 Task: Look for space in Kasugai, Japan from 6th September, 2023 to 10th September, 2023 for 1 adult in price range Rs.9000 to Rs.17000. Place can be private room with 1  bedroom having 1 bed and 1 bathroom. Property type can be house, flat, guest house, hotel. Booking option can be shelf check-in. Required host language is English.
Action: Mouse moved to (489, 130)
Screenshot: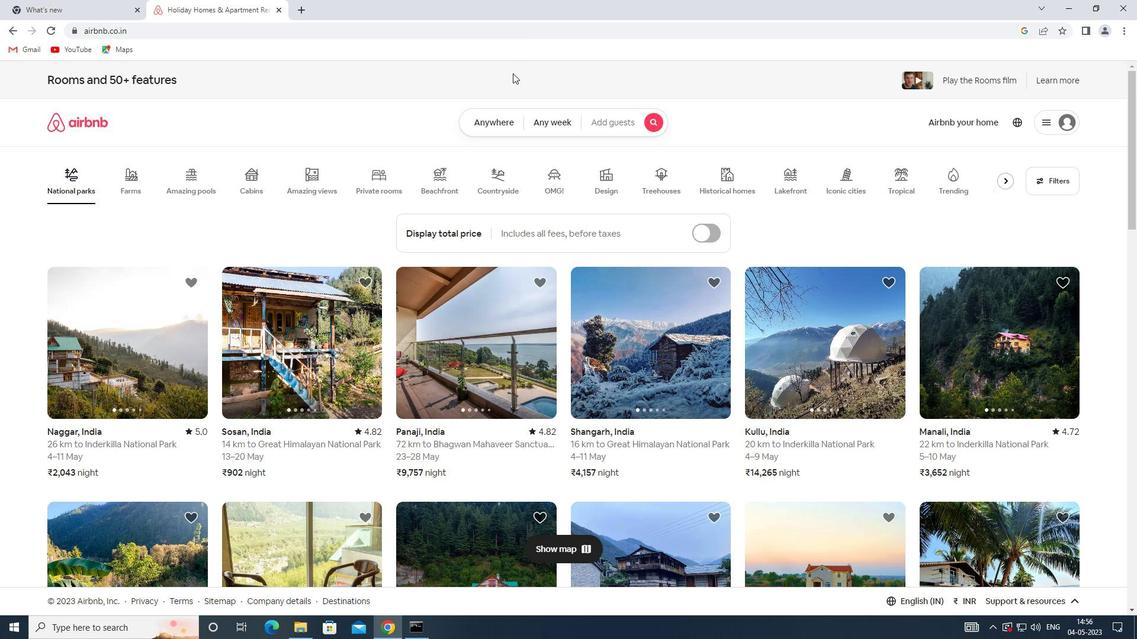 
Action: Mouse pressed left at (489, 130)
Screenshot: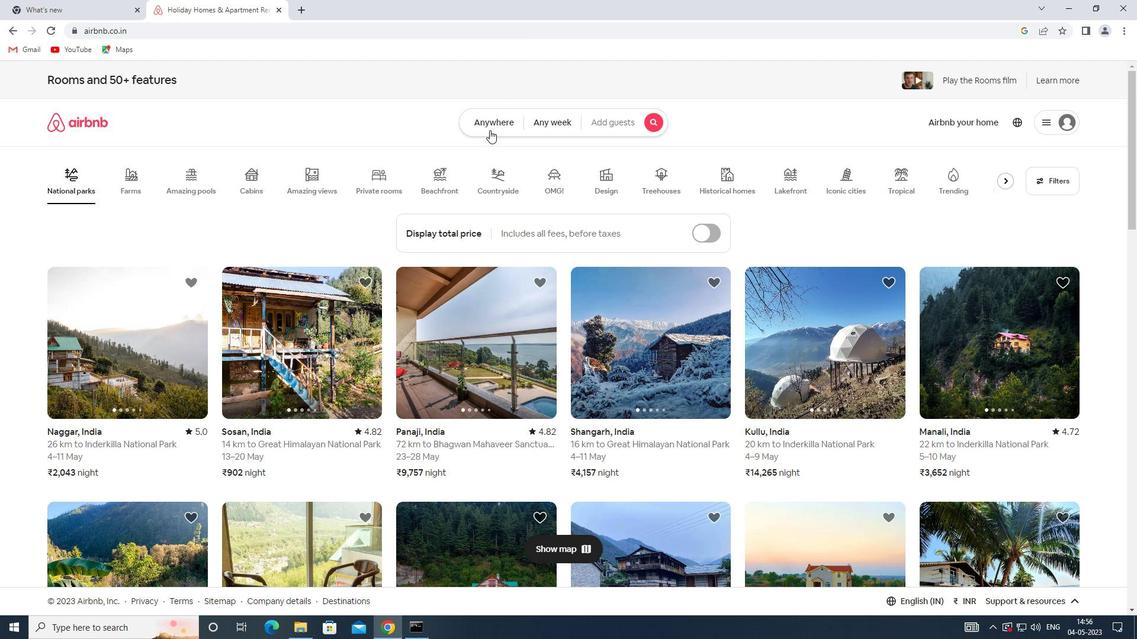 
Action: Mouse moved to (396, 155)
Screenshot: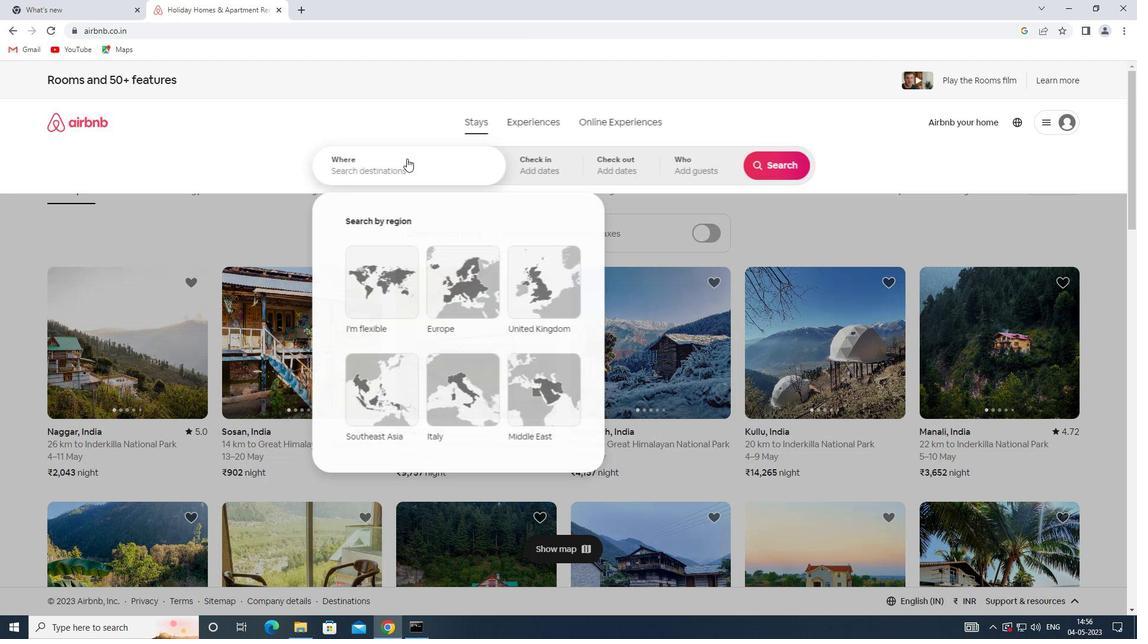 
Action: Mouse pressed left at (396, 155)
Screenshot: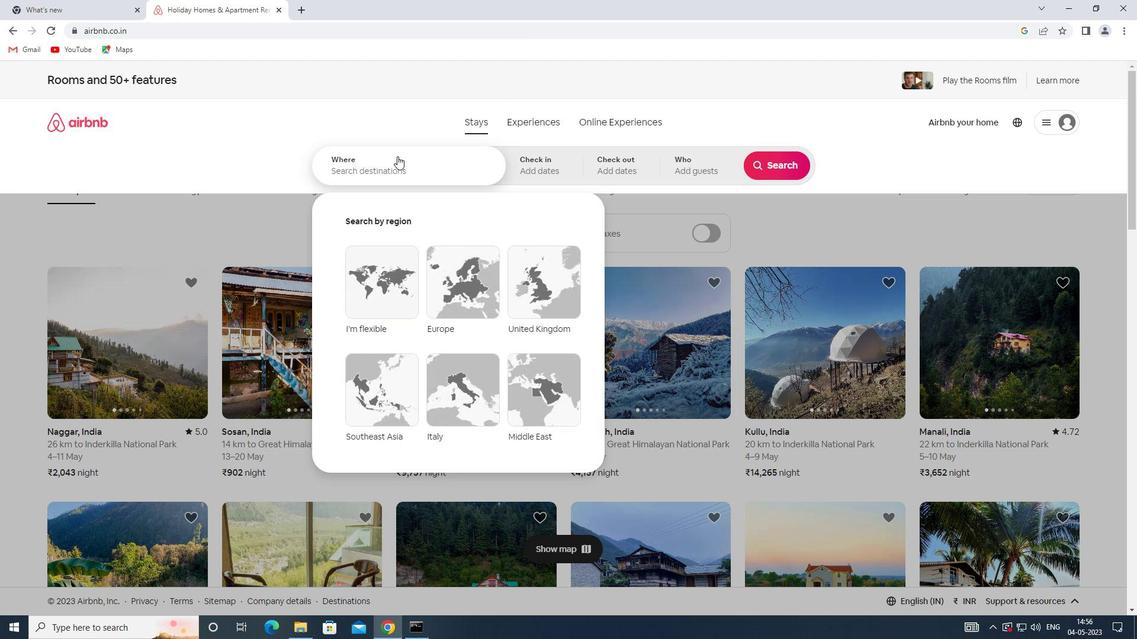 
Action: Key pressed <Key.shift>KASUGAI,<Key.shift>JAPAN
Screenshot: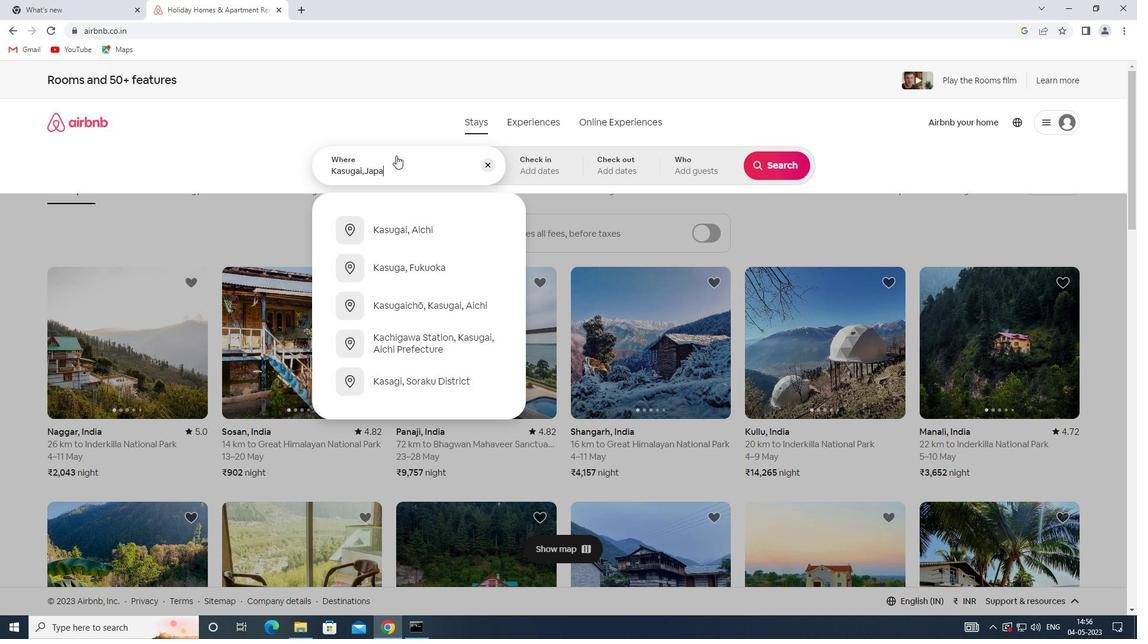 
Action: Mouse moved to (536, 164)
Screenshot: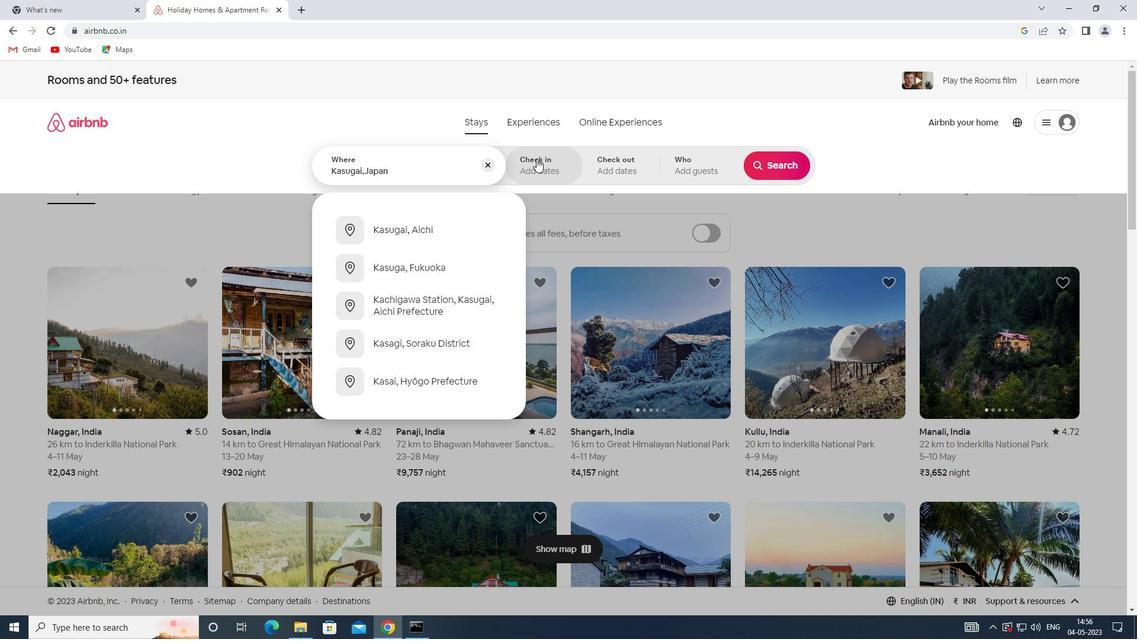 
Action: Mouse pressed left at (536, 164)
Screenshot: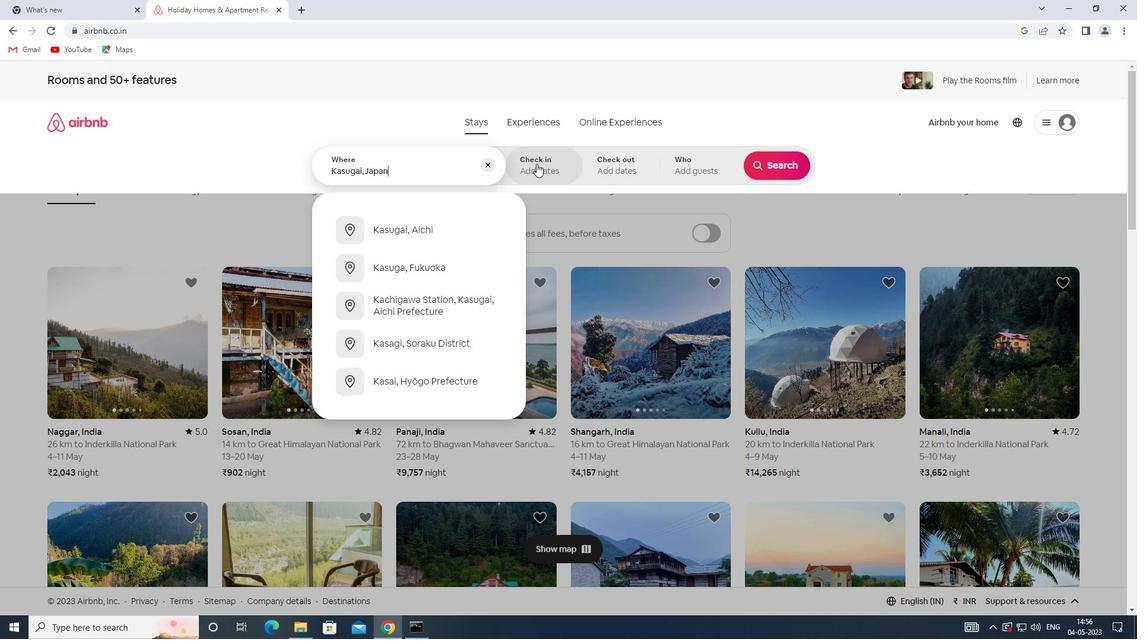 
Action: Mouse moved to (776, 255)
Screenshot: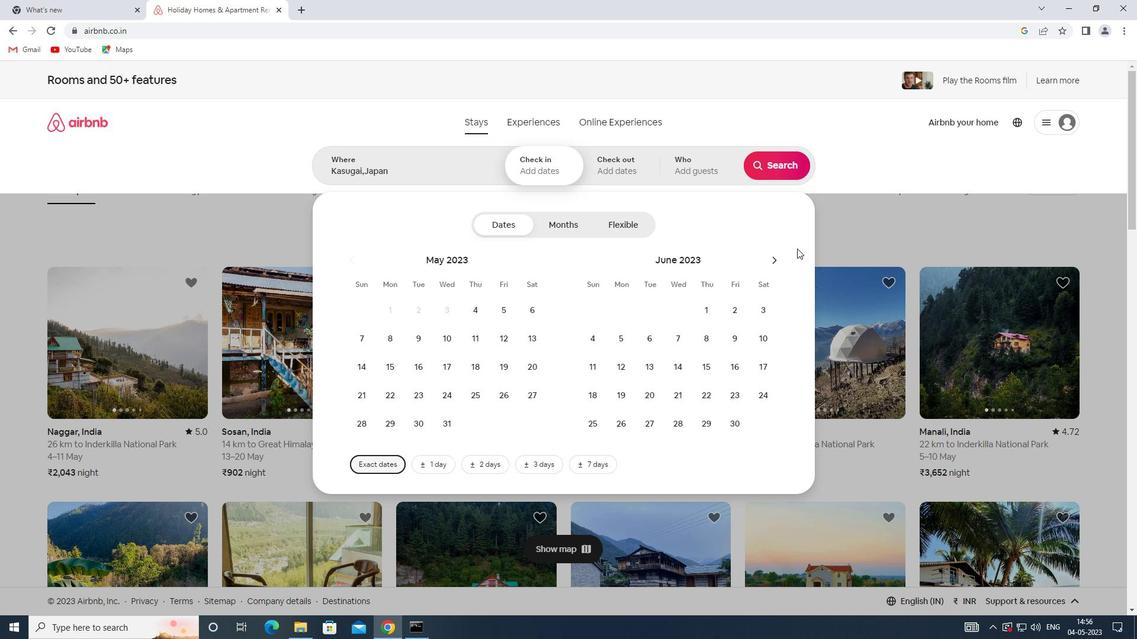 
Action: Mouse pressed left at (776, 255)
Screenshot: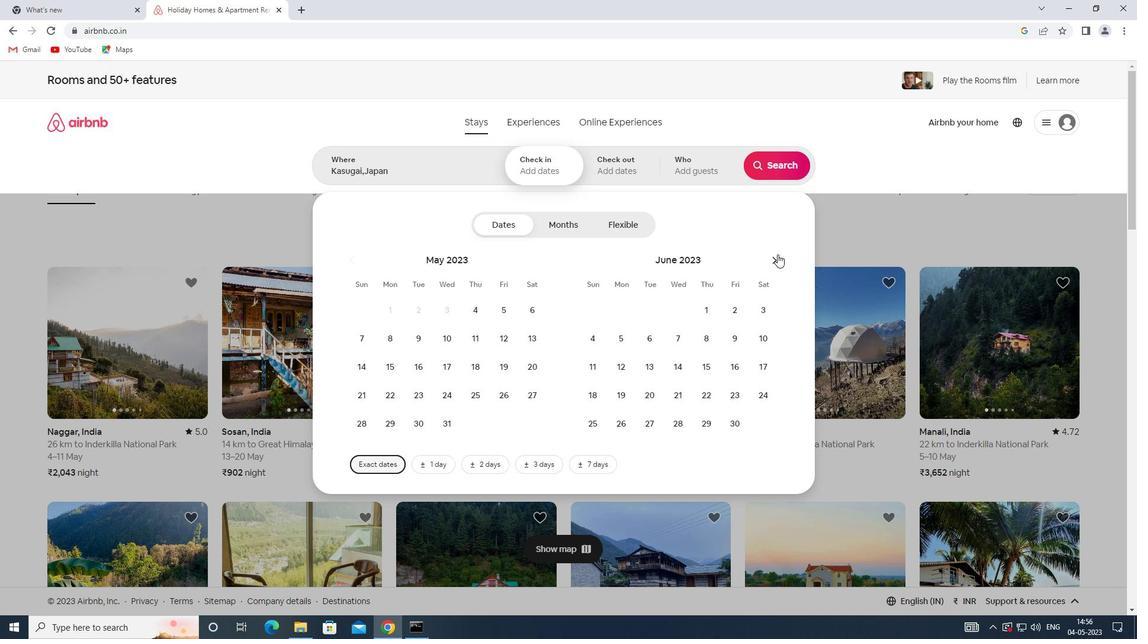 
Action: Mouse pressed left at (776, 255)
Screenshot: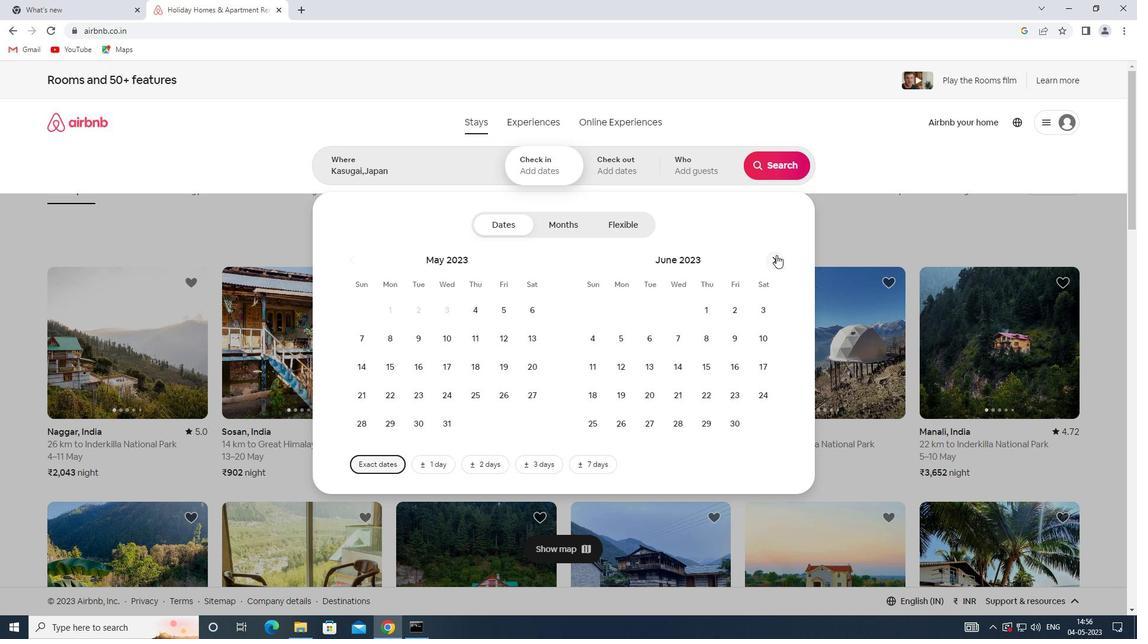 
Action: Mouse pressed left at (776, 255)
Screenshot: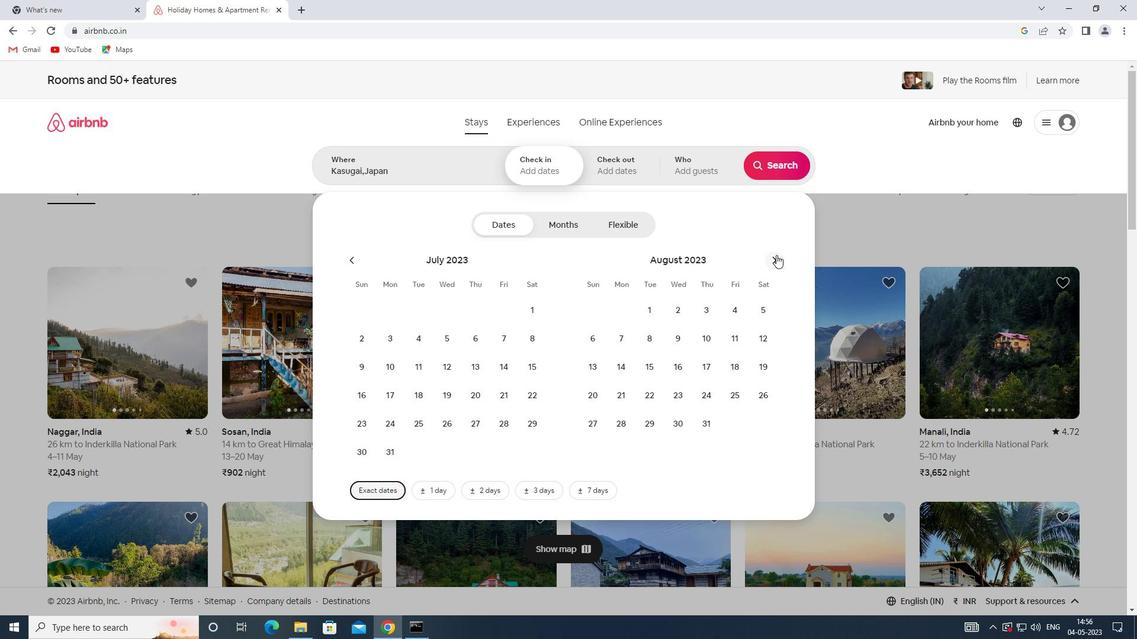 
Action: Mouse moved to (677, 341)
Screenshot: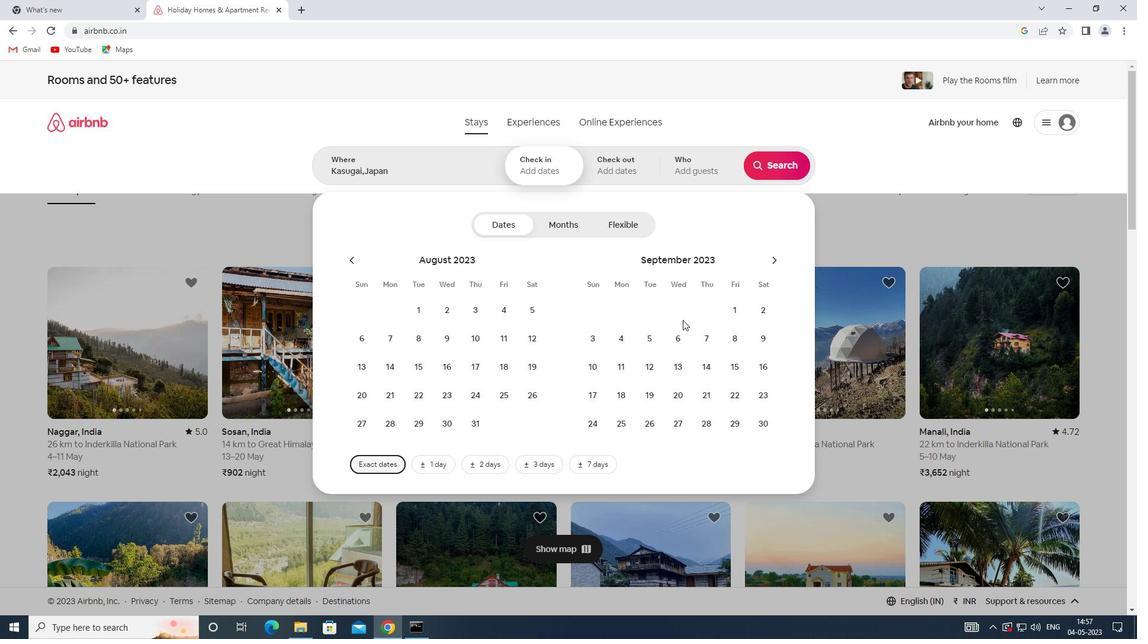 
Action: Mouse pressed left at (677, 341)
Screenshot: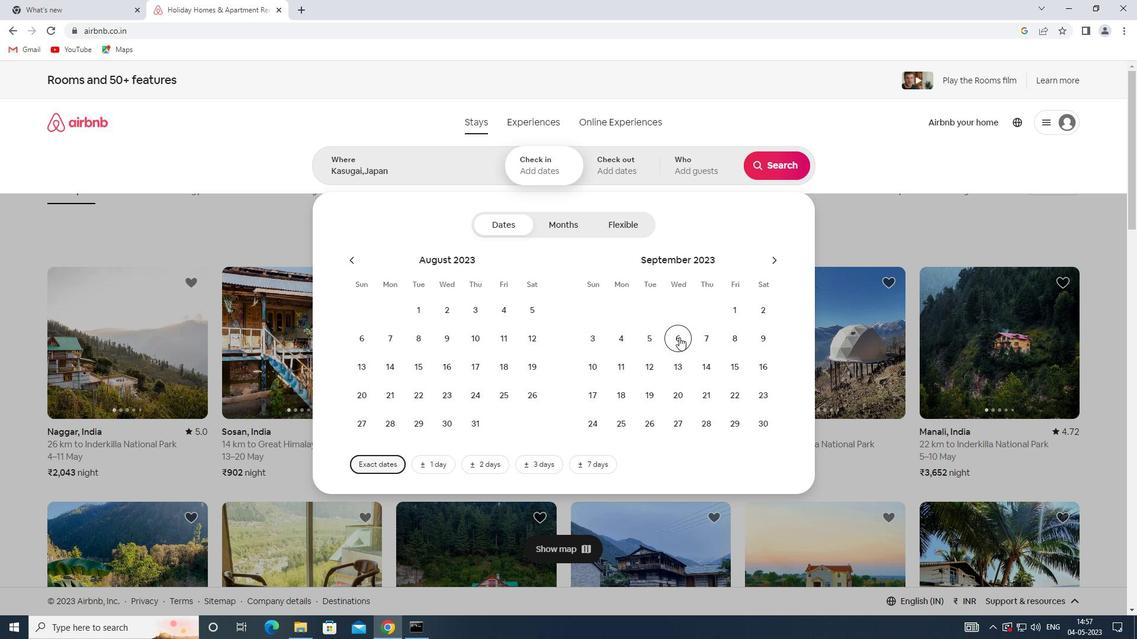 
Action: Mouse moved to (588, 366)
Screenshot: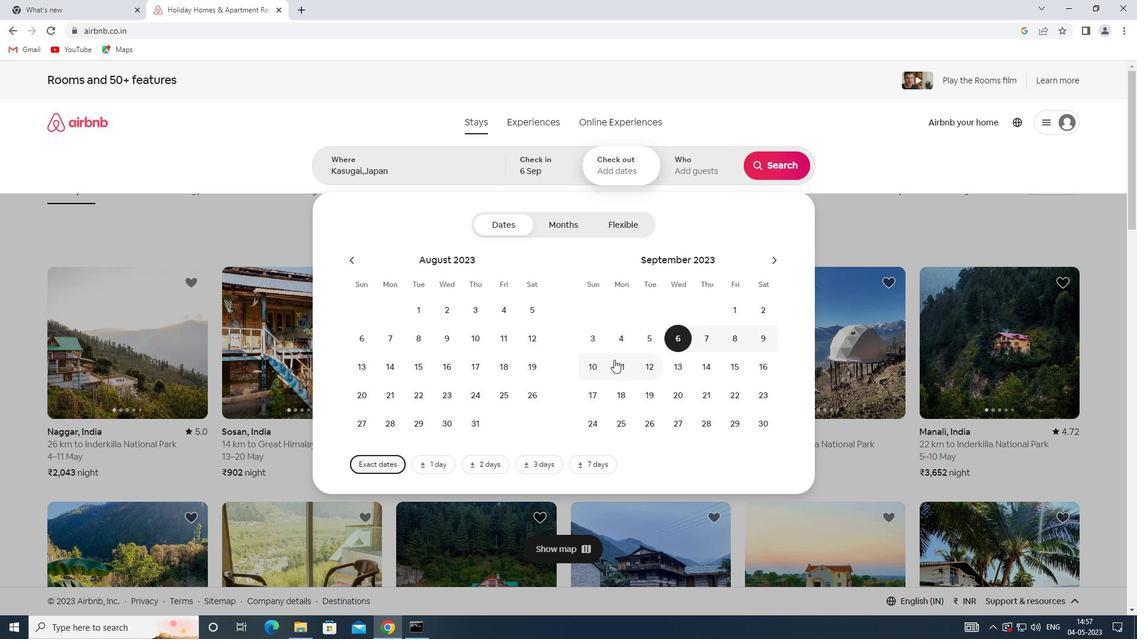 
Action: Mouse pressed left at (588, 366)
Screenshot: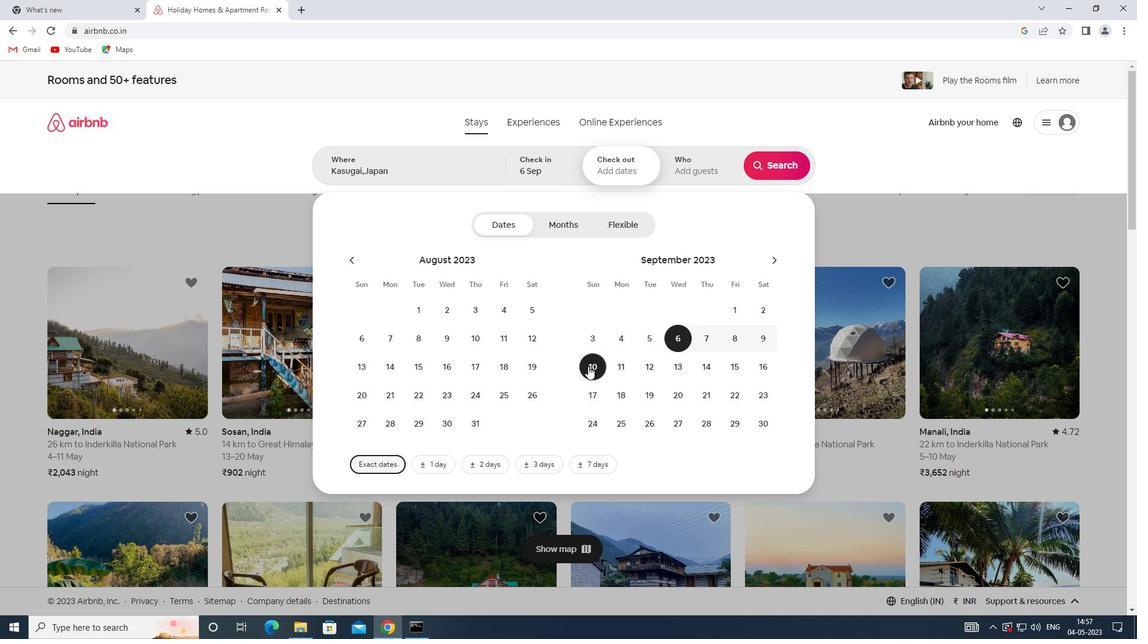 
Action: Mouse moved to (692, 180)
Screenshot: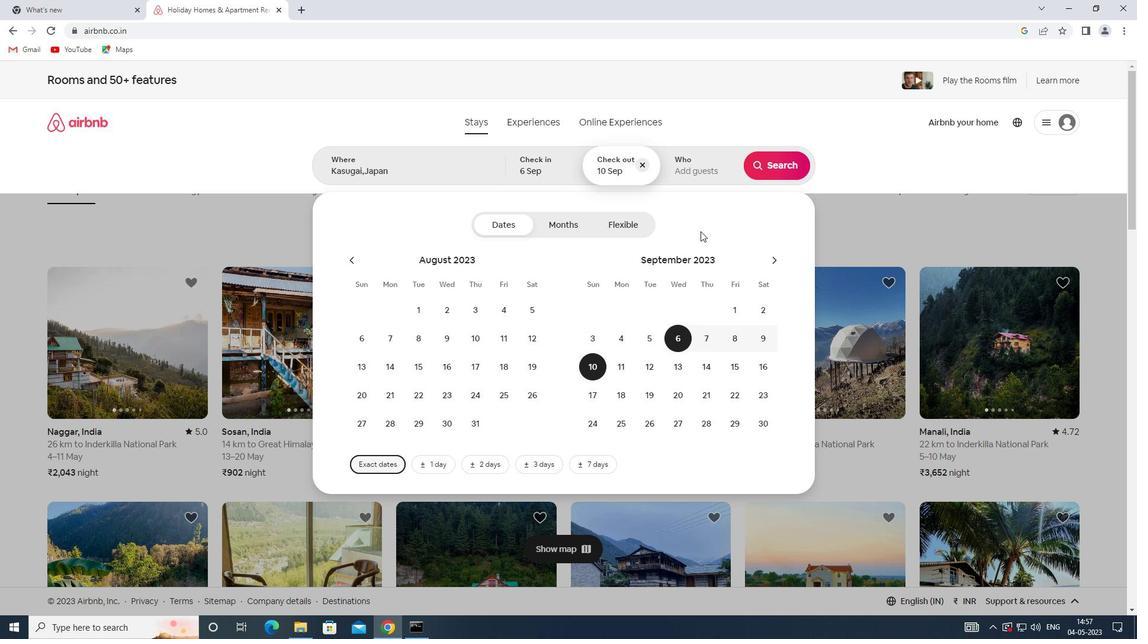 
Action: Mouse pressed left at (692, 180)
Screenshot: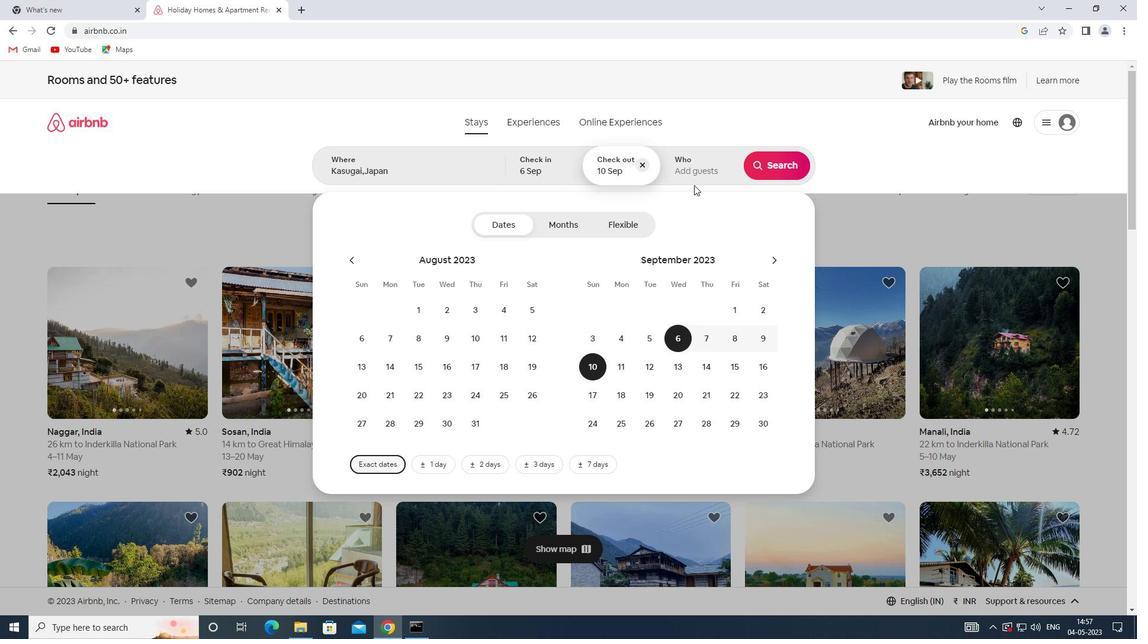 
Action: Mouse moved to (785, 234)
Screenshot: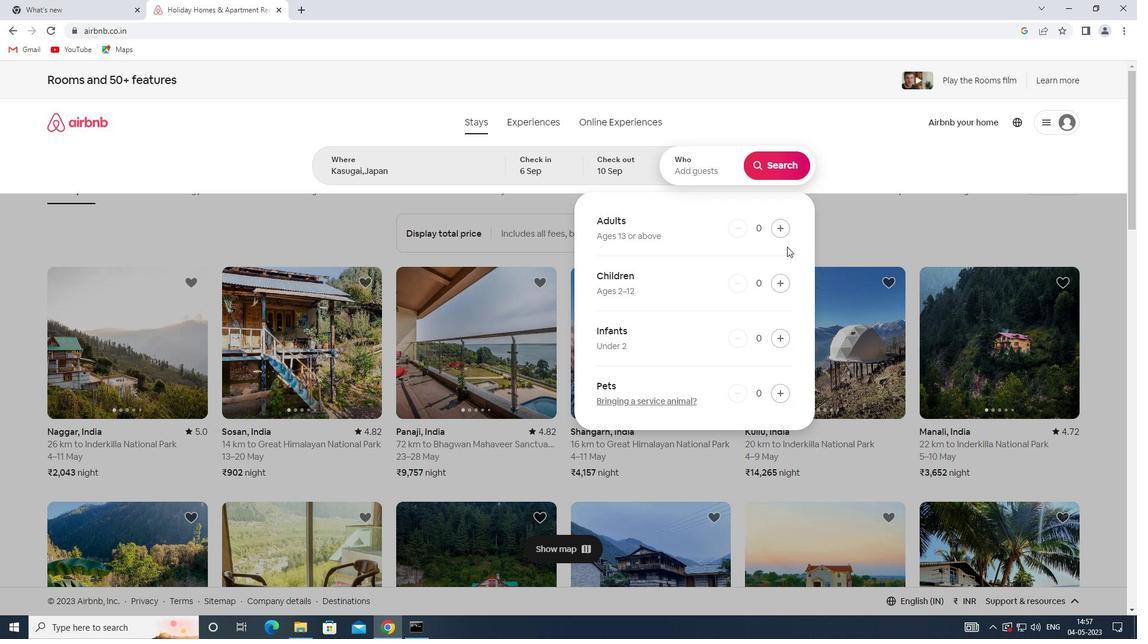 
Action: Mouse pressed left at (785, 234)
Screenshot: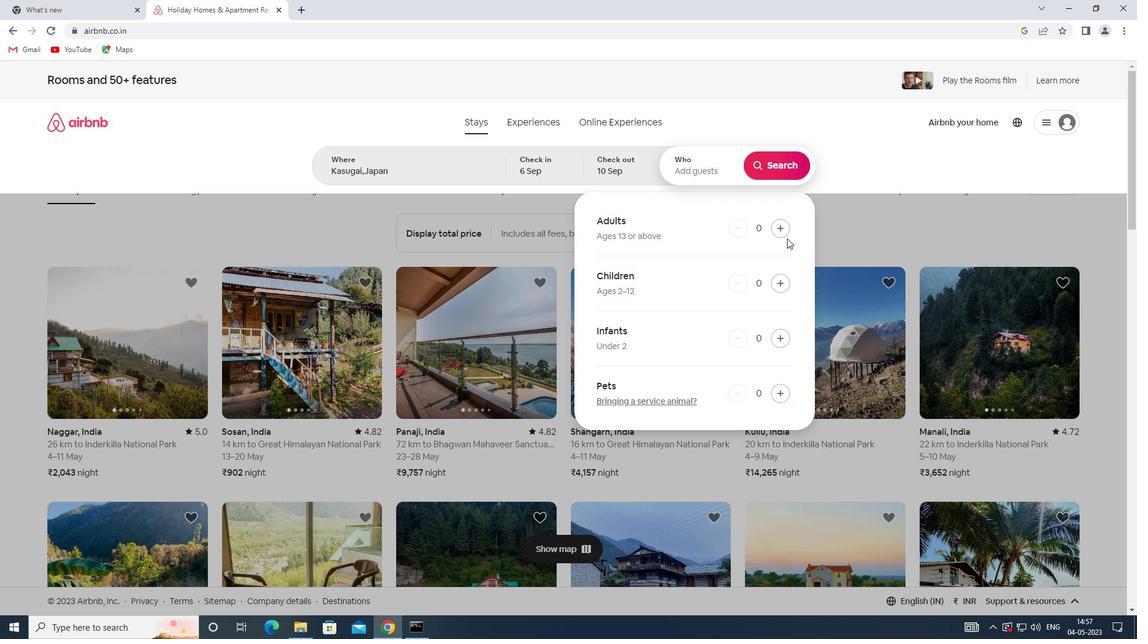 
Action: Mouse moved to (780, 166)
Screenshot: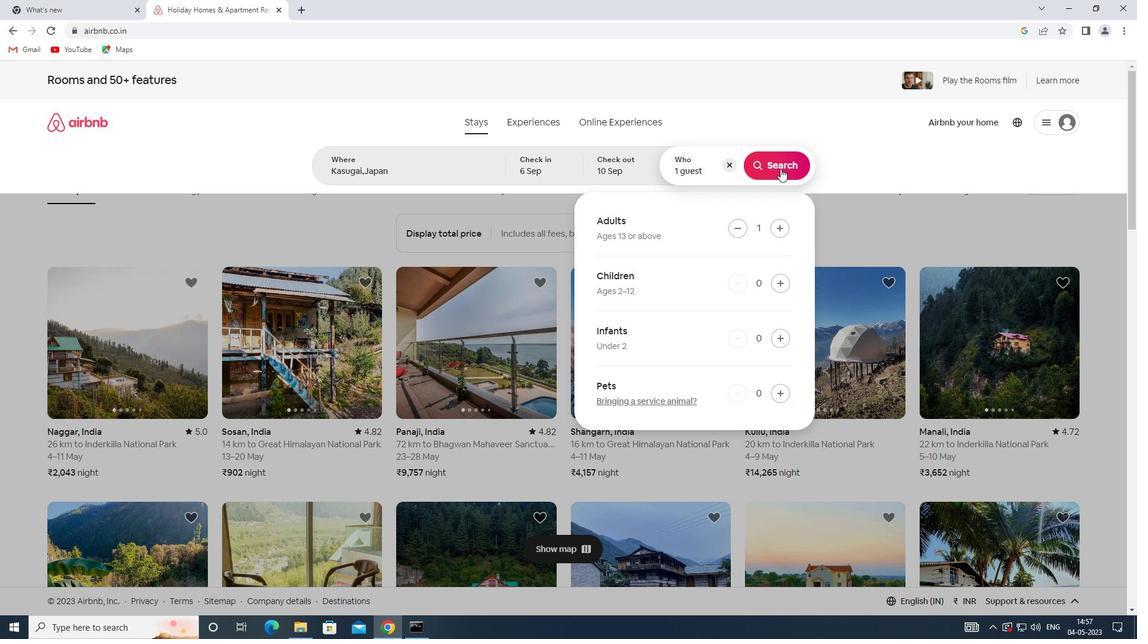 
Action: Mouse pressed left at (780, 166)
Screenshot: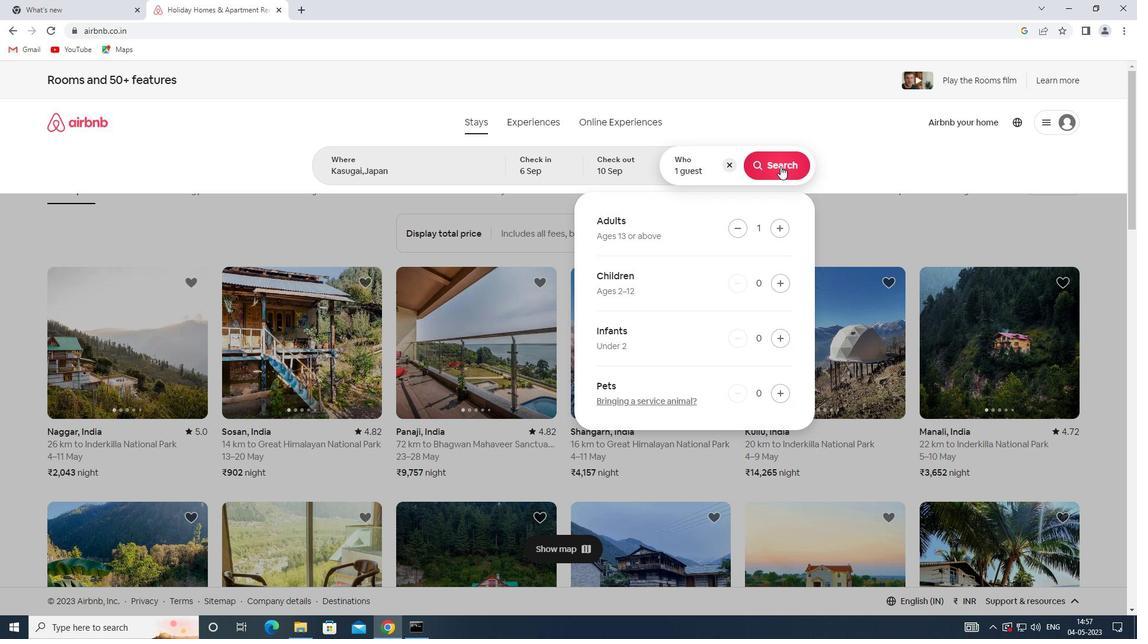 
Action: Mouse moved to (1080, 128)
Screenshot: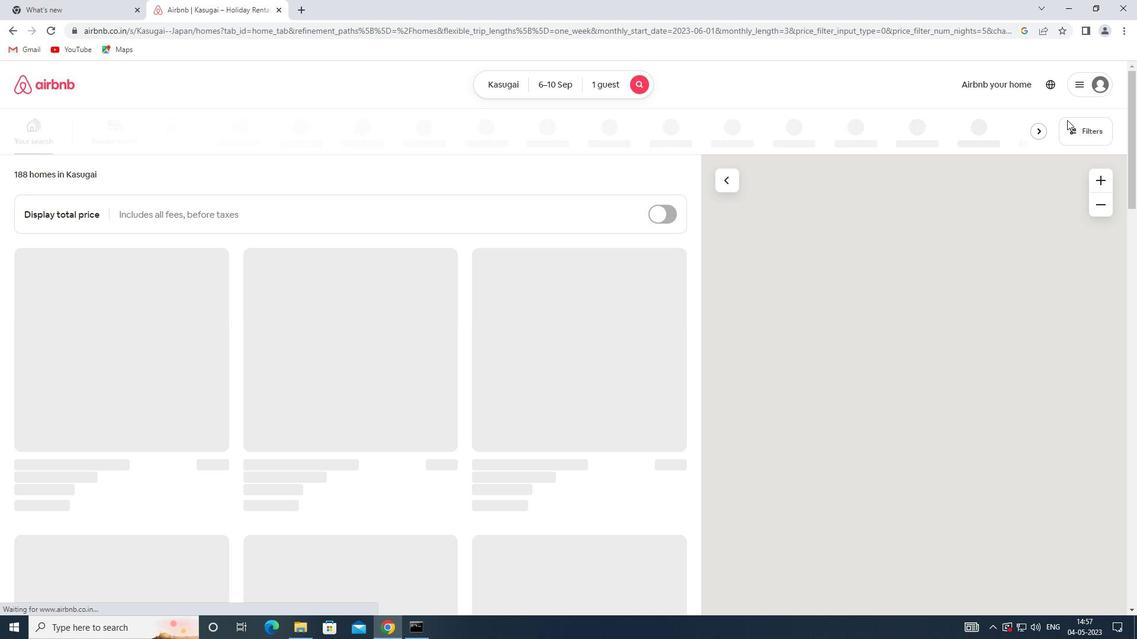 
Action: Mouse pressed left at (1080, 128)
Screenshot: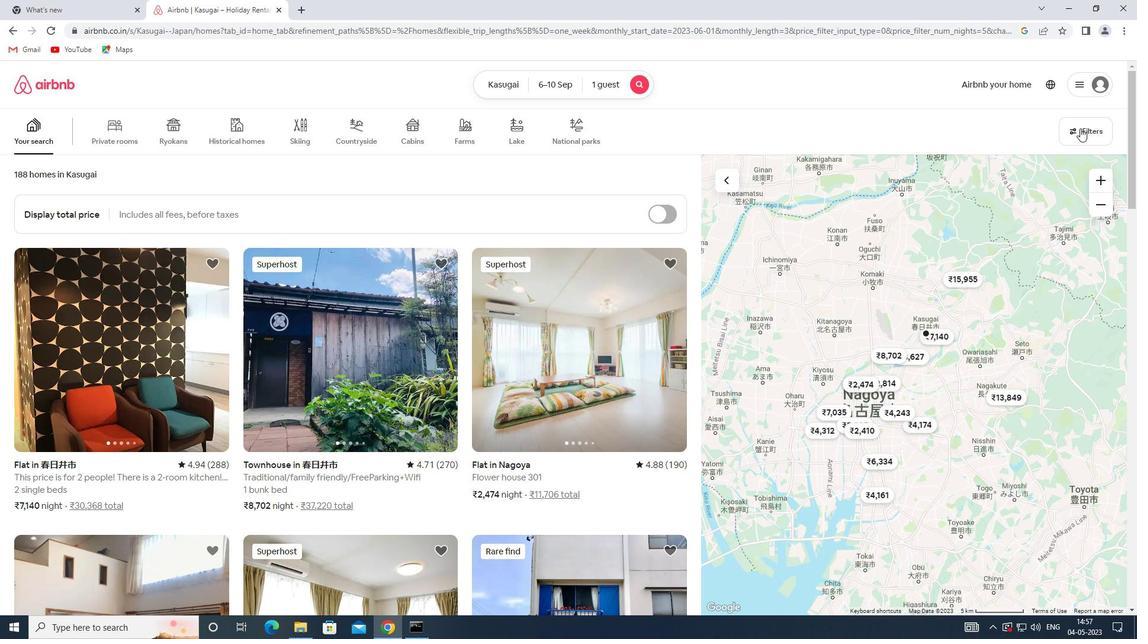 
Action: Mouse moved to (428, 284)
Screenshot: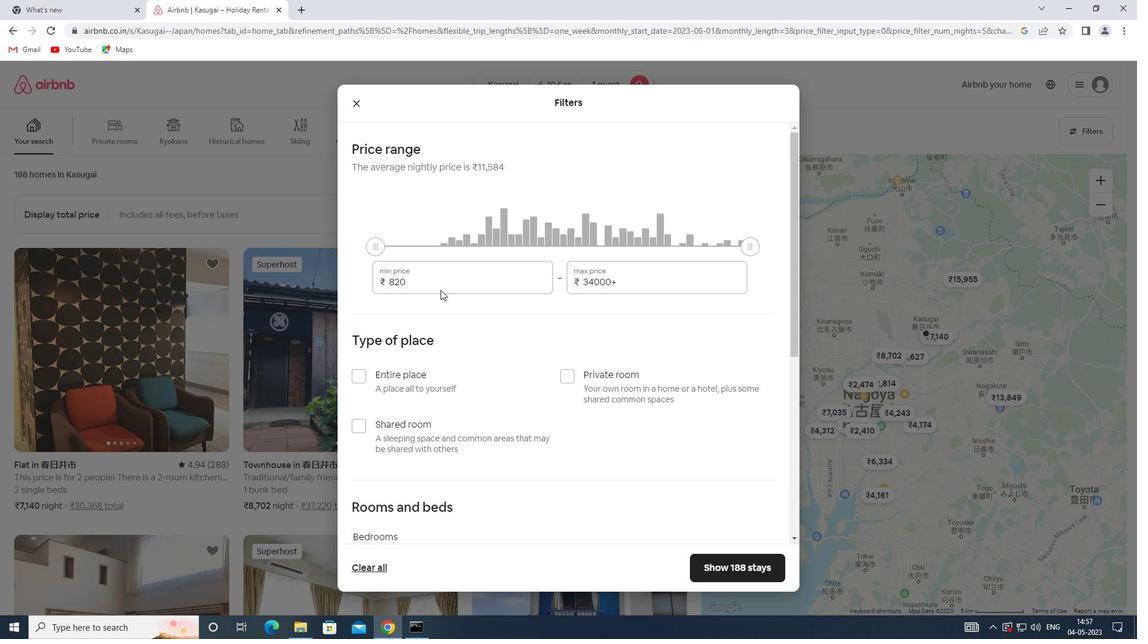 
Action: Mouse pressed left at (428, 284)
Screenshot: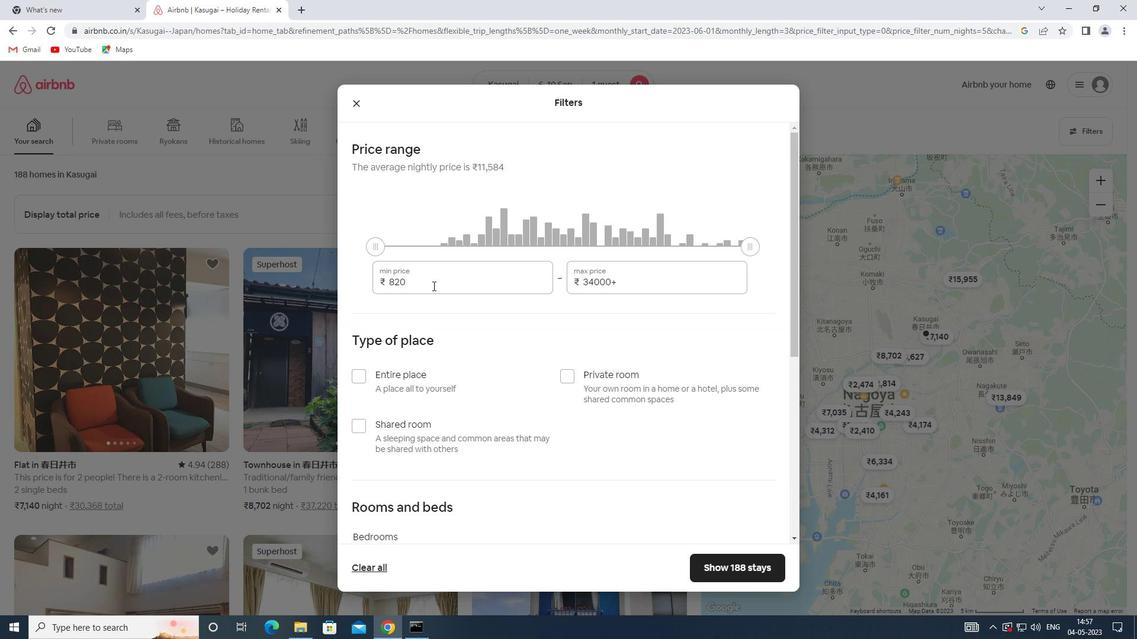 
Action: Mouse moved to (345, 284)
Screenshot: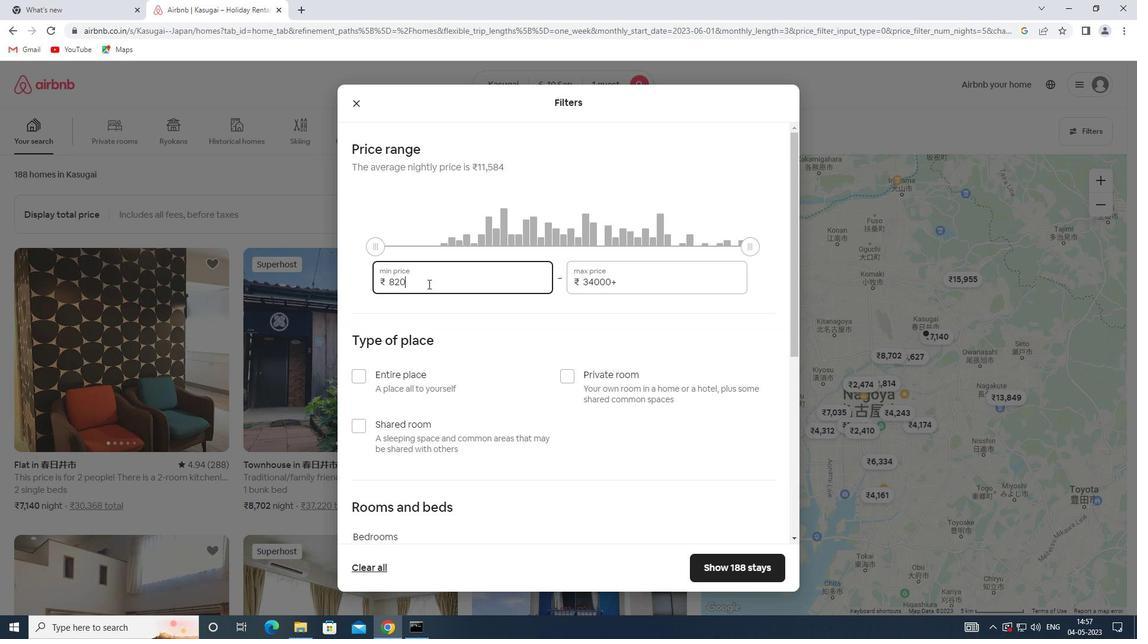 
Action: Key pressed 9000
Screenshot: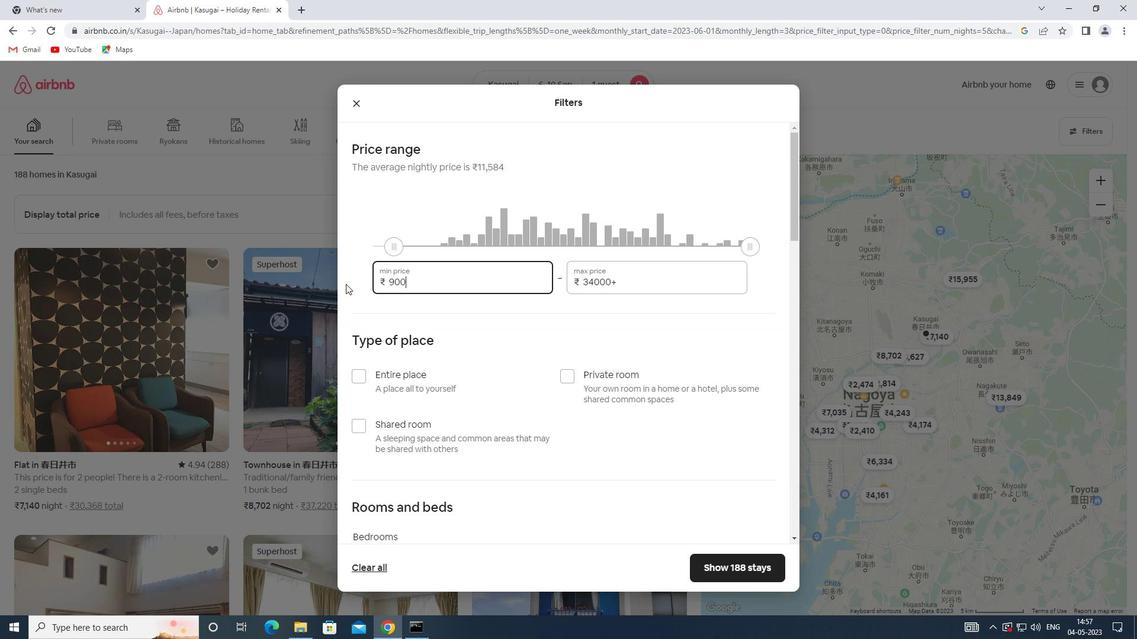 
Action: Mouse moved to (617, 281)
Screenshot: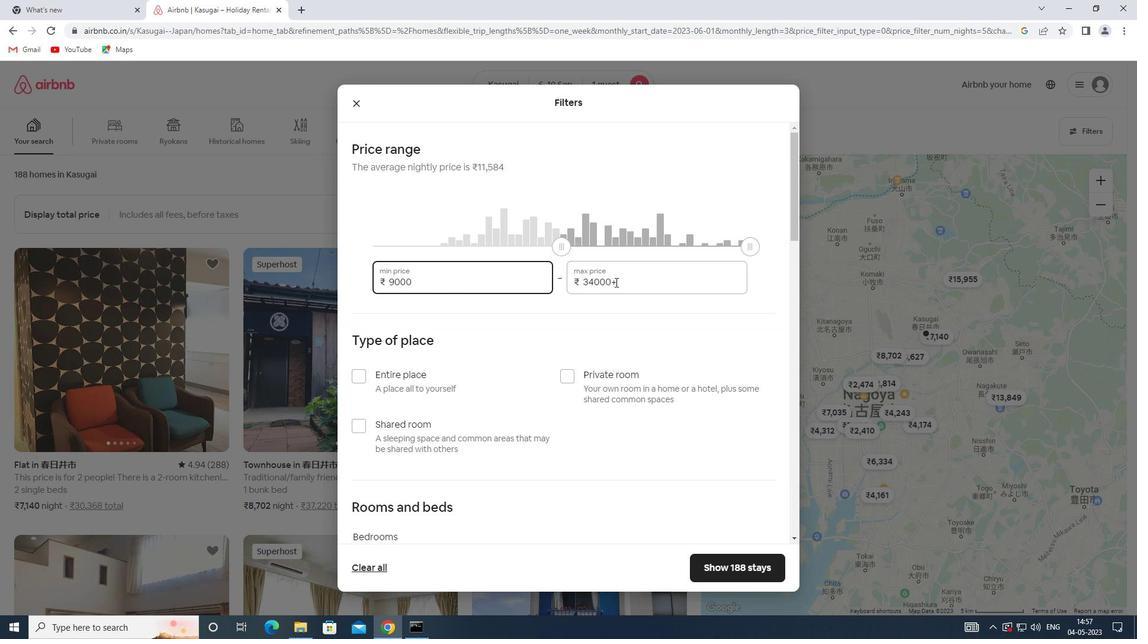 
Action: Mouse pressed left at (617, 281)
Screenshot: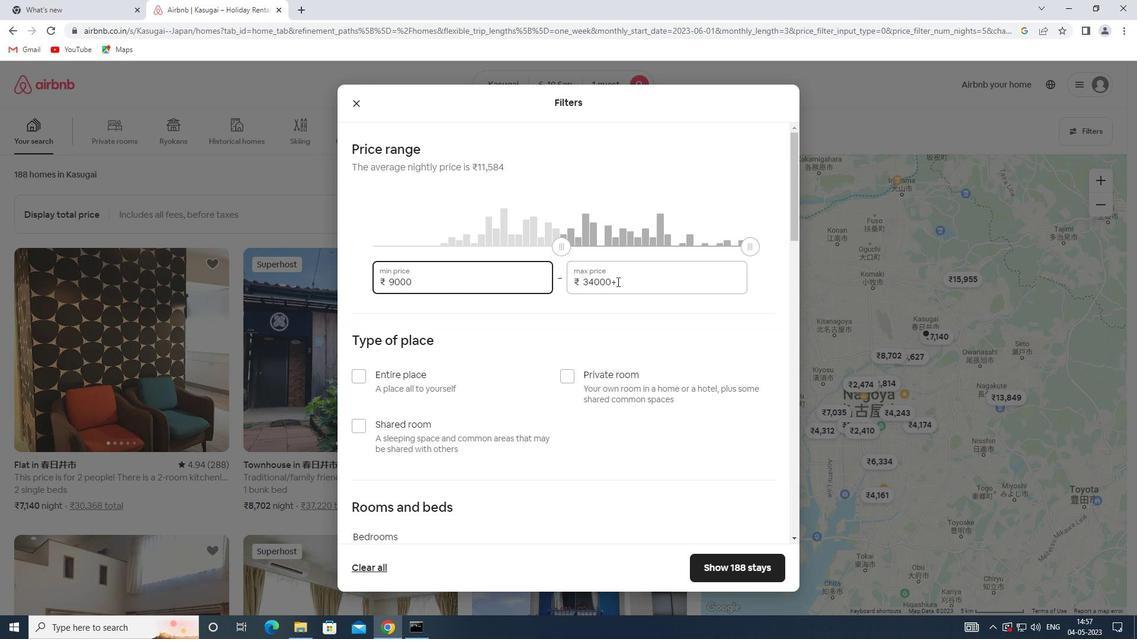 
Action: Mouse moved to (566, 285)
Screenshot: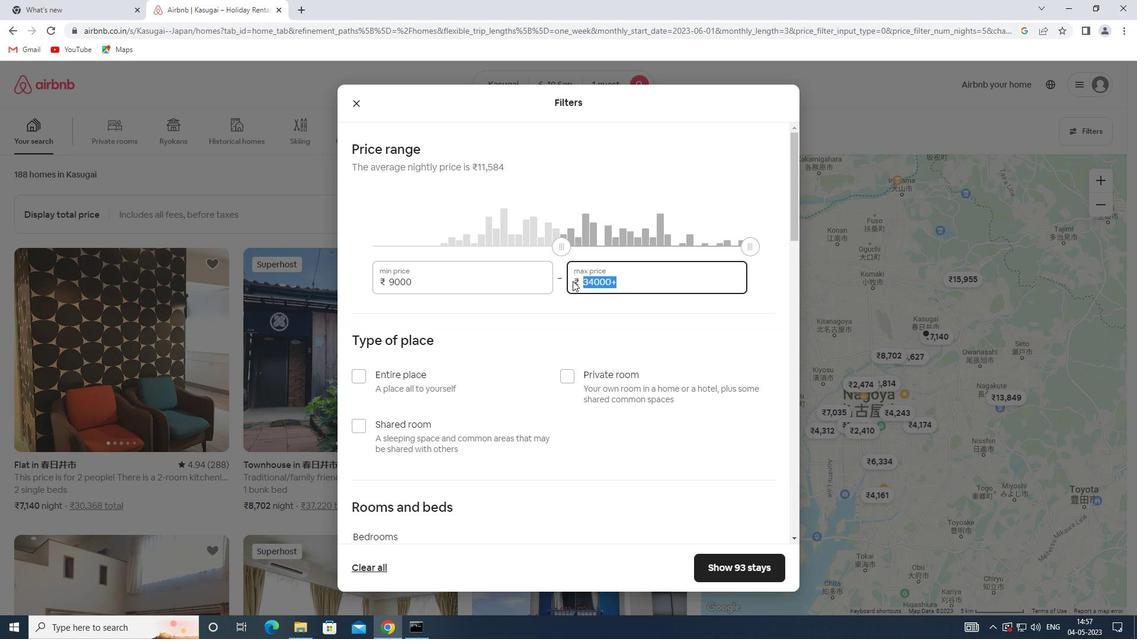 
Action: Key pressed 17000
Screenshot: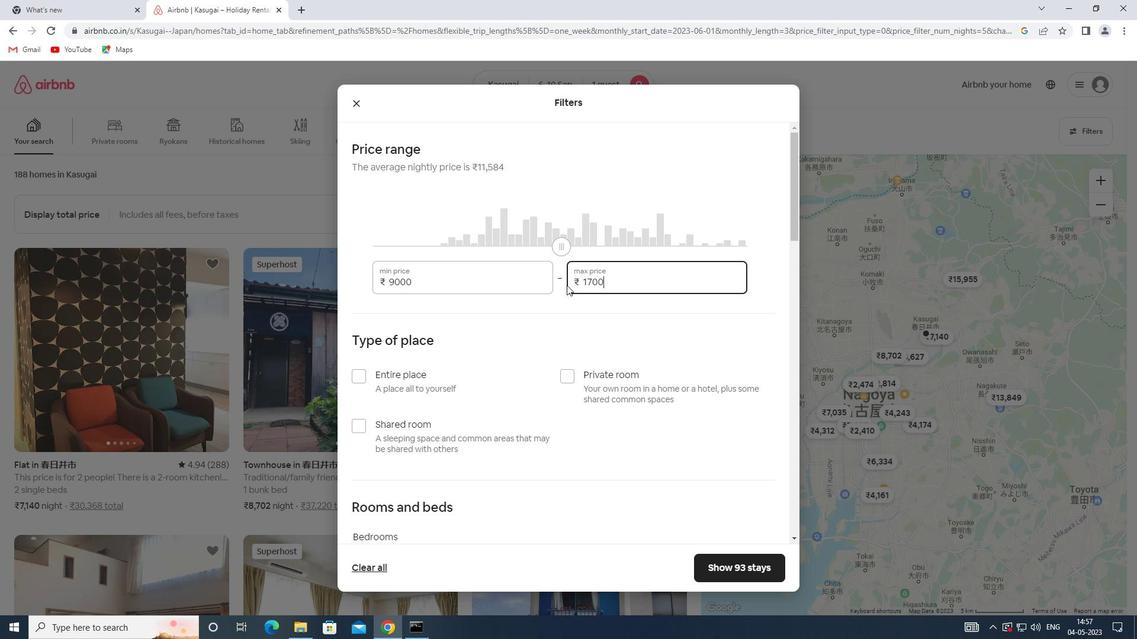 
Action: Mouse moved to (570, 277)
Screenshot: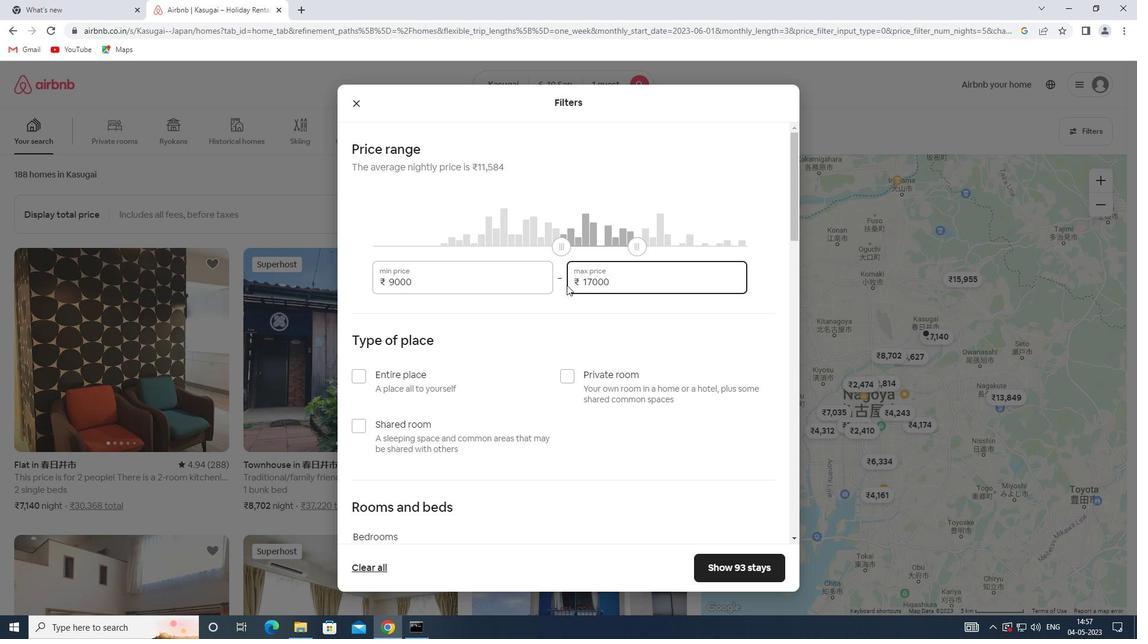 
Action: Mouse scrolled (570, 276) with delta (0, 0)
Screenshot: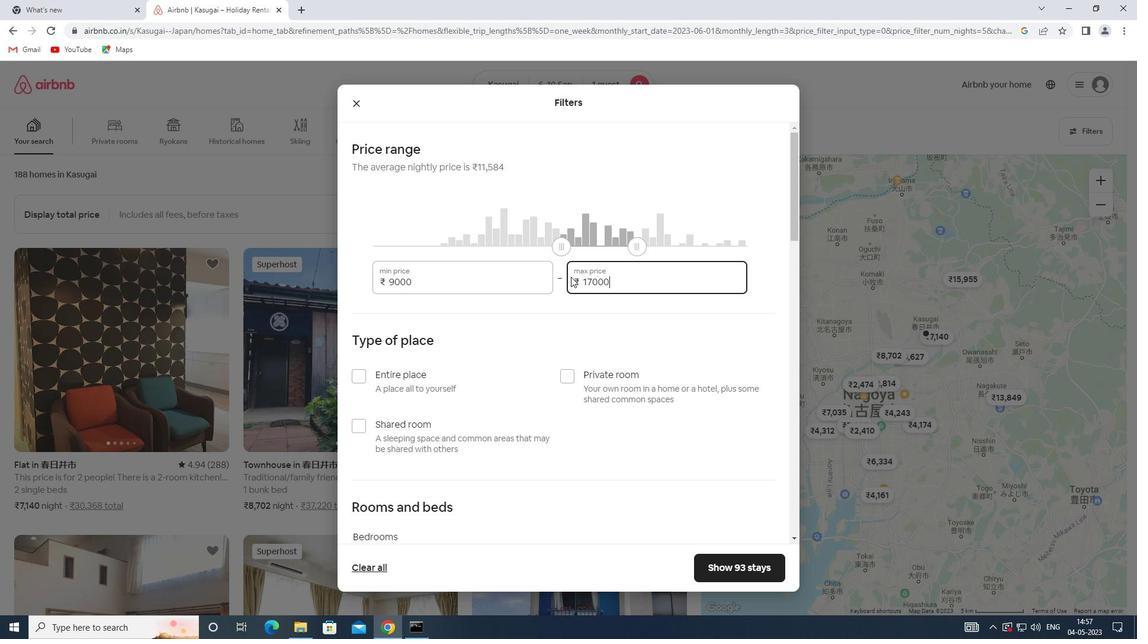 
Action: Mouse moved to (573, 321)
Screenshot: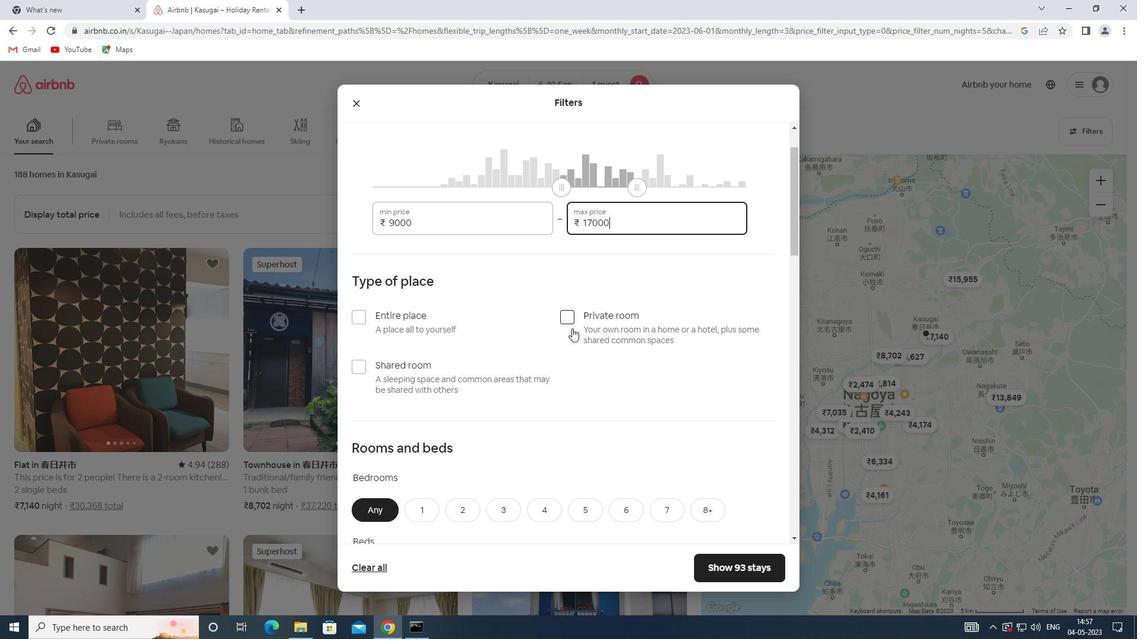 
Action: Mouse pressed left at (573, 321)
Screenshot: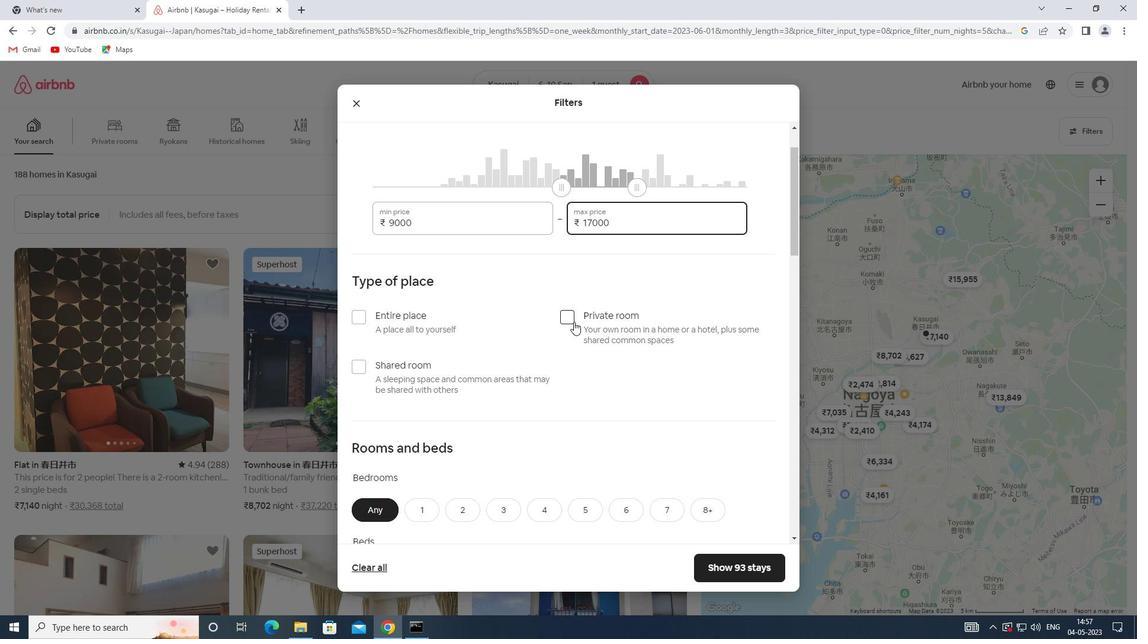 
Action: Mouse moved to (576, 305)
Screenshot: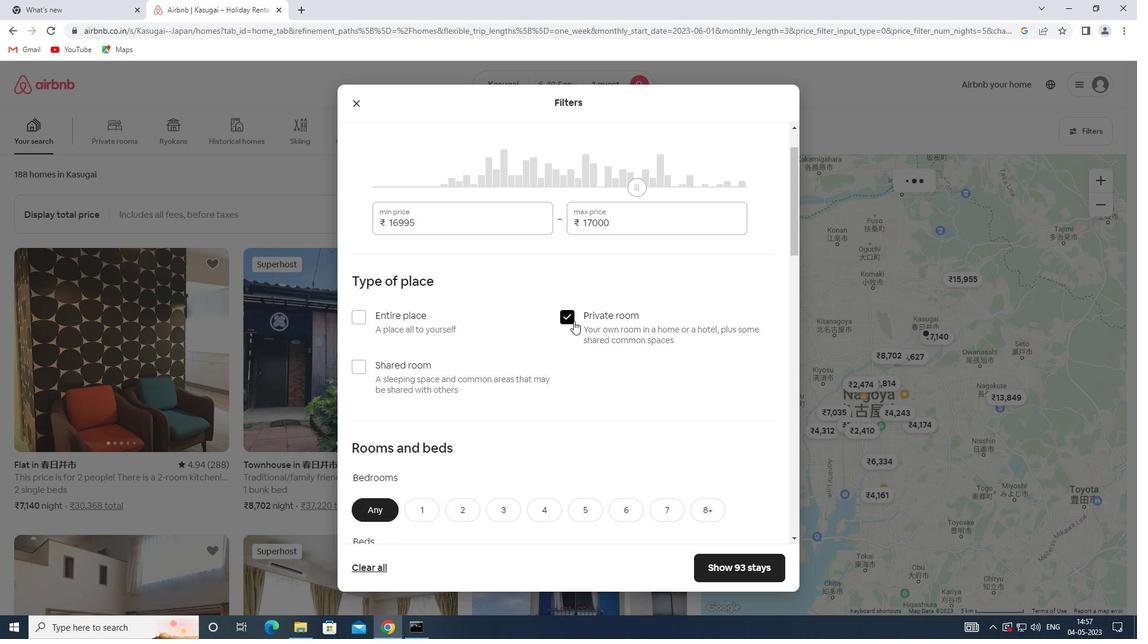
Action: Mouse scrolled (576, 305) with delta (0, 0)
Screenshot: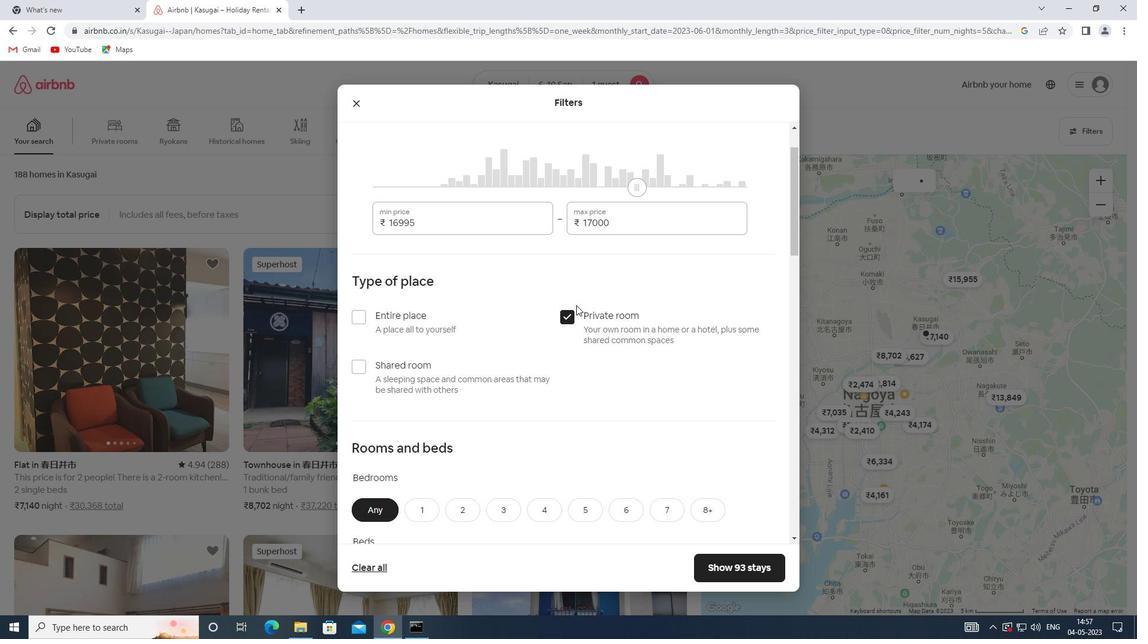 
Action: Mouse scrolled (576, 305) with delta (0, 0)
Screenshot: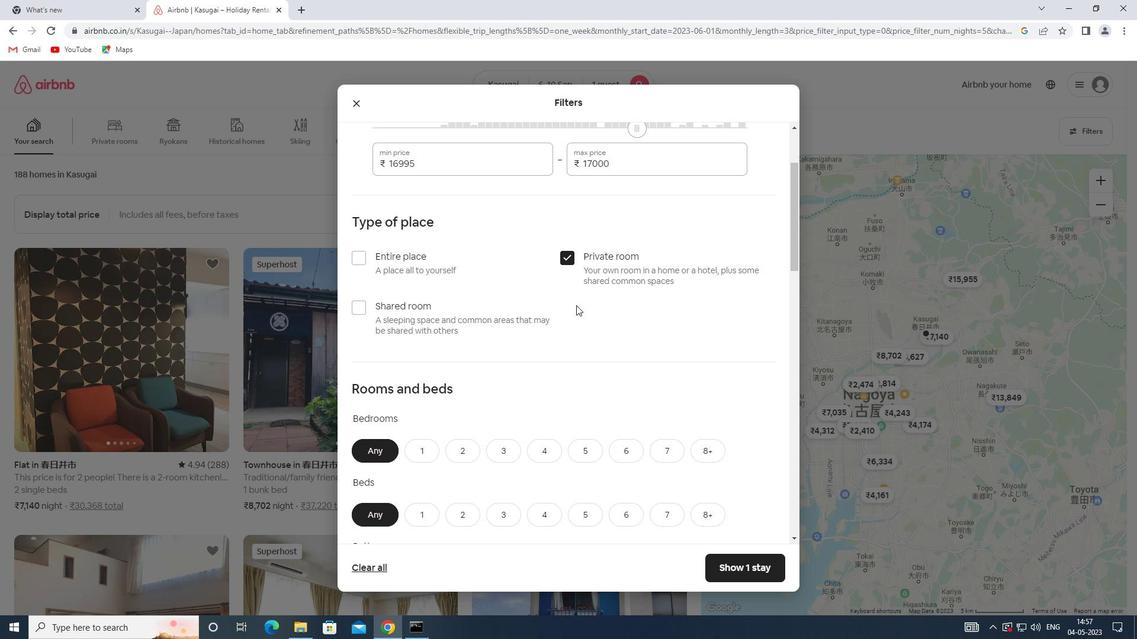 
Action: Mouse scrolled (576, 305) with delta (0, 0)
Screenshot: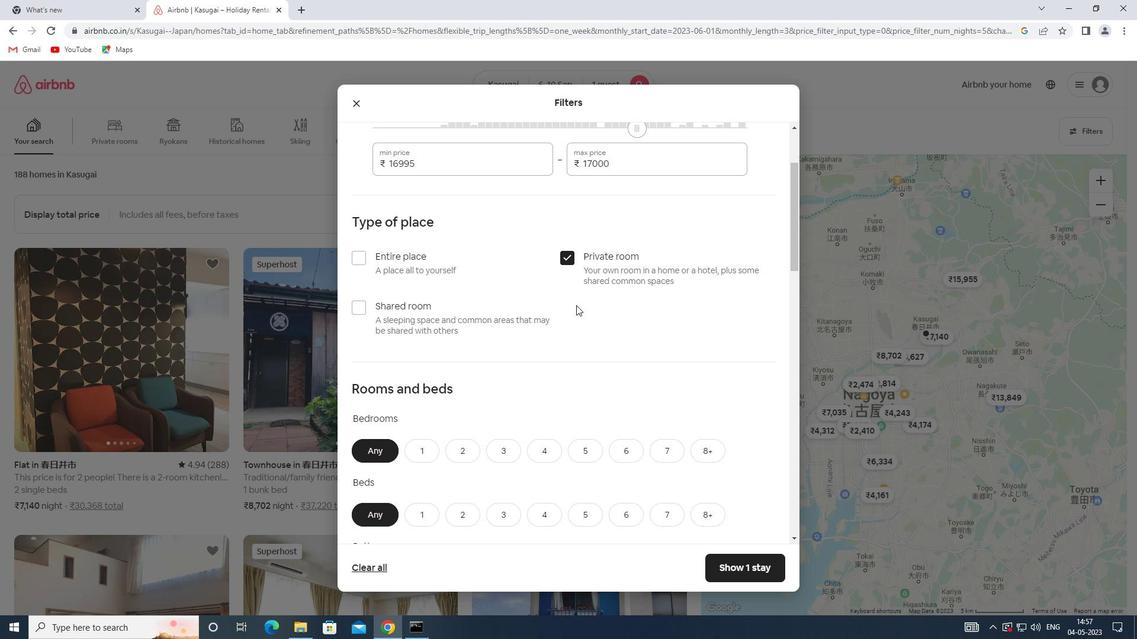 
Action: Mouse scrolled (576, 305) with delta (0, 0)
Screenshot: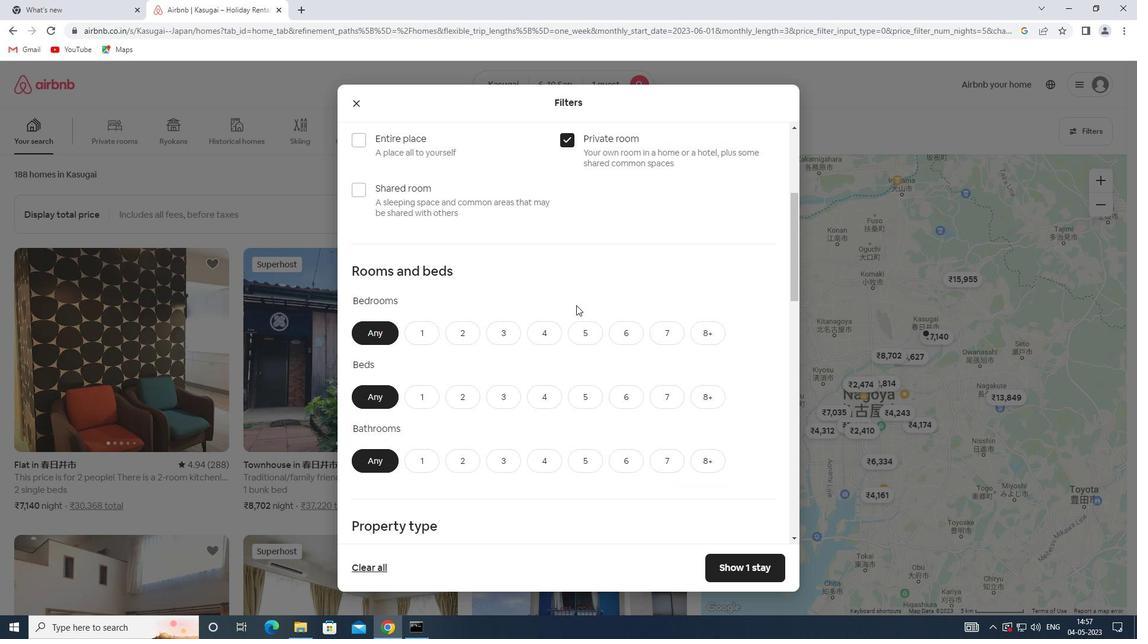 
Action: Mouse moved to (429, 266)
Screenshot: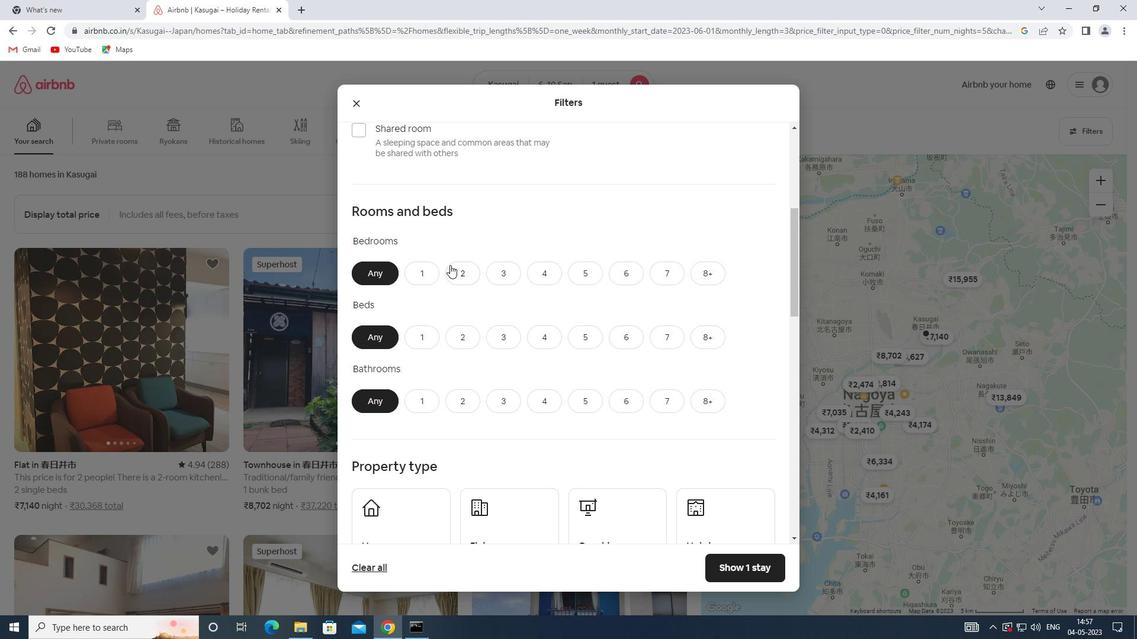 
Action: Mouse pressed left at (429, 266)
Screenshot: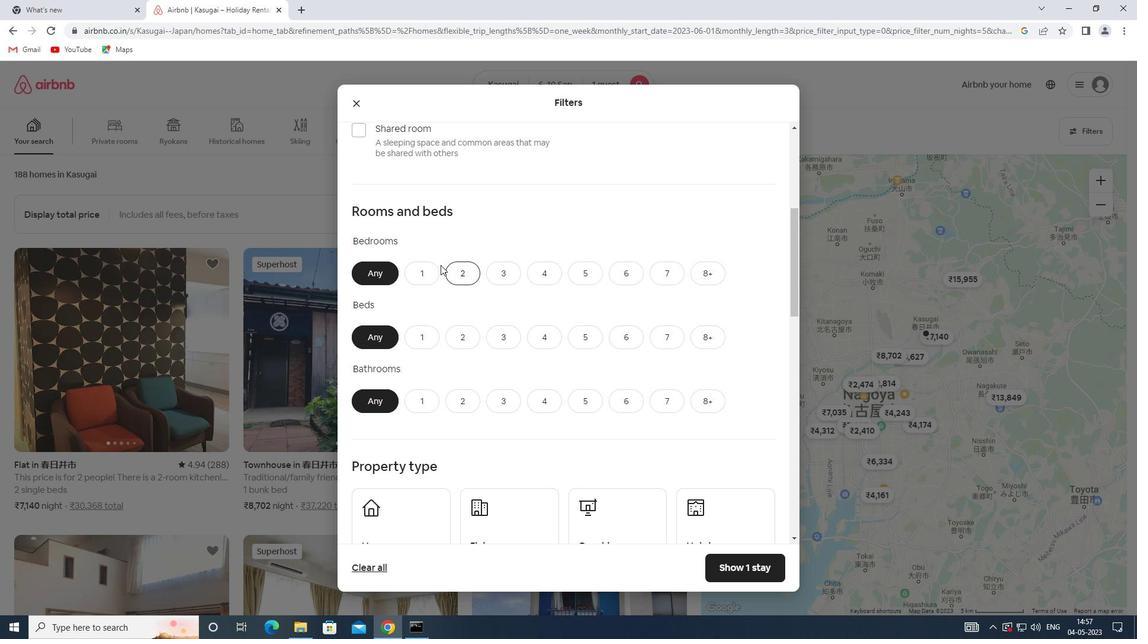 
Action: Mouse moved to (427, 332)
Screenshot: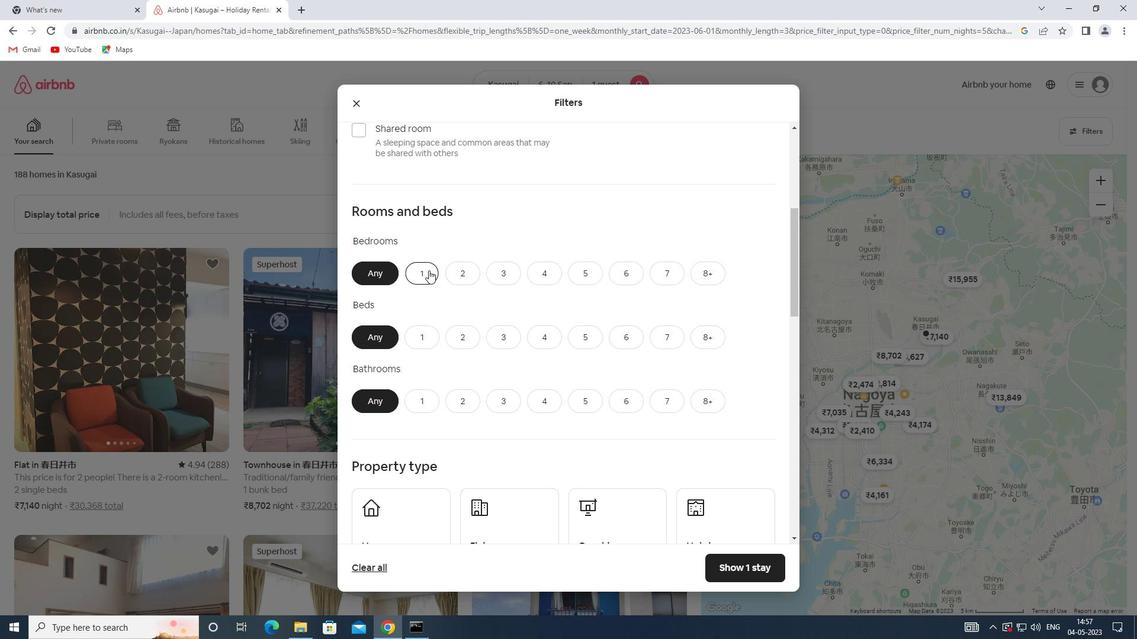 
Action: Mouse pressed left at (427, 332)
Screenshot: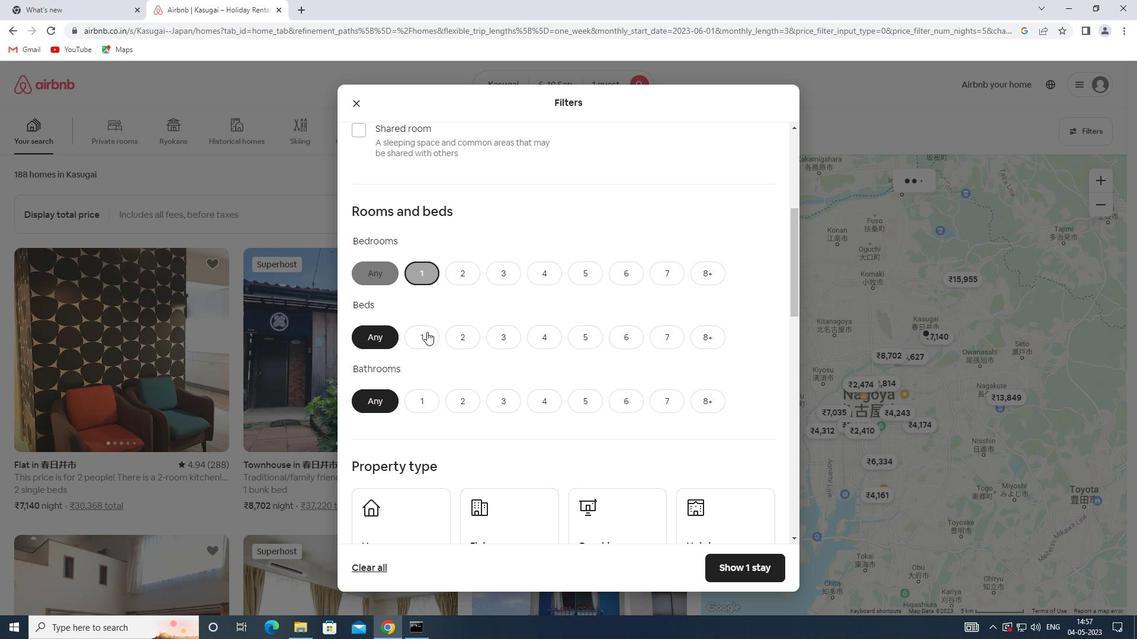 
Action: Mouse moved to (419, 403)
Screenshot: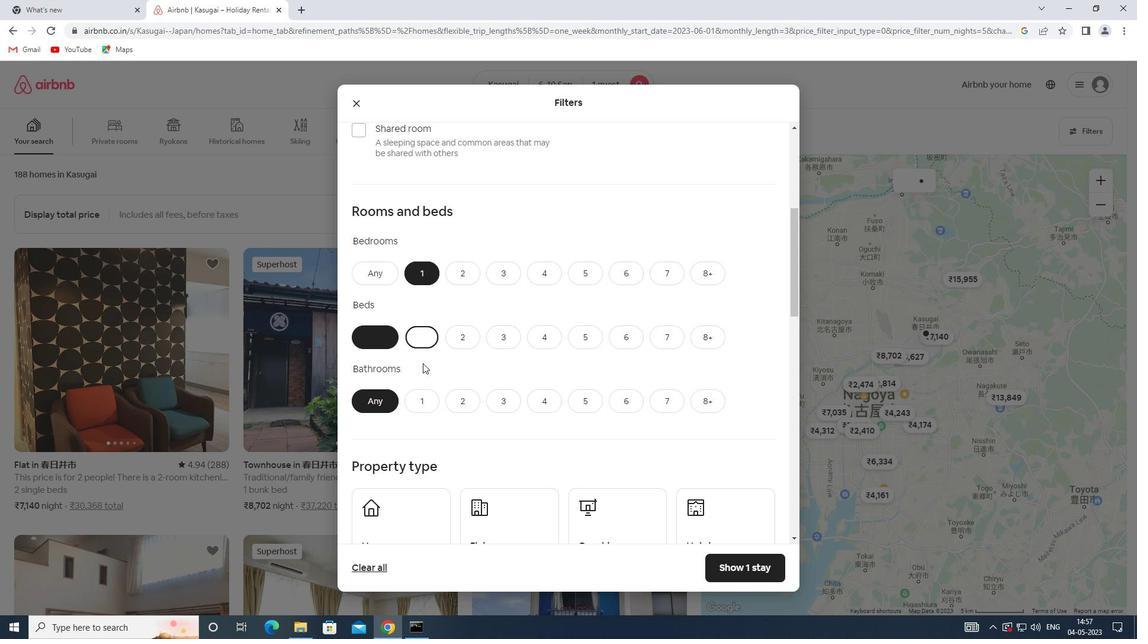 
Action: Mouse pressed left at (419, 403)
Screenshot: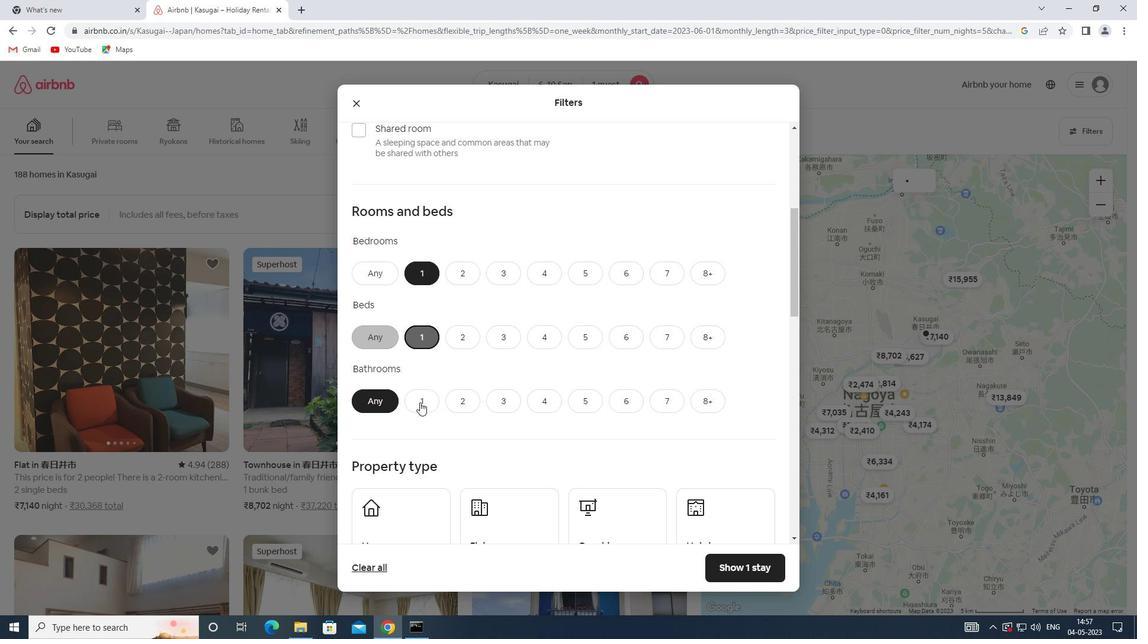 
Action: Mouse moved to (435, 325)
Screenshot: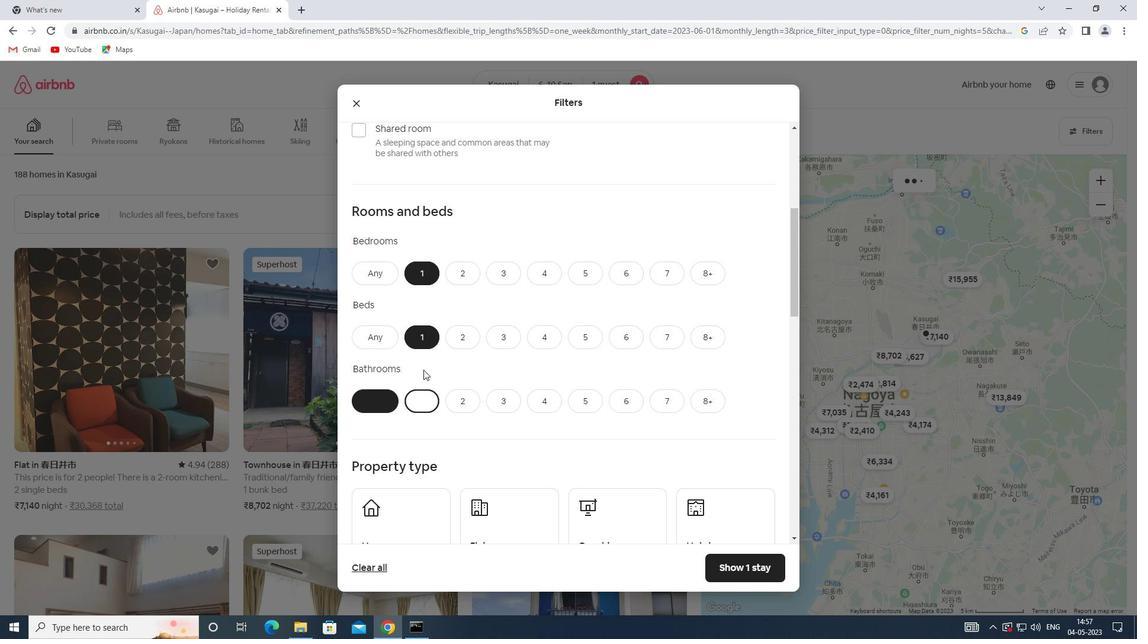 
Action: Mouse scrolled (435, 325) with delta (0, 0)
Screenshot: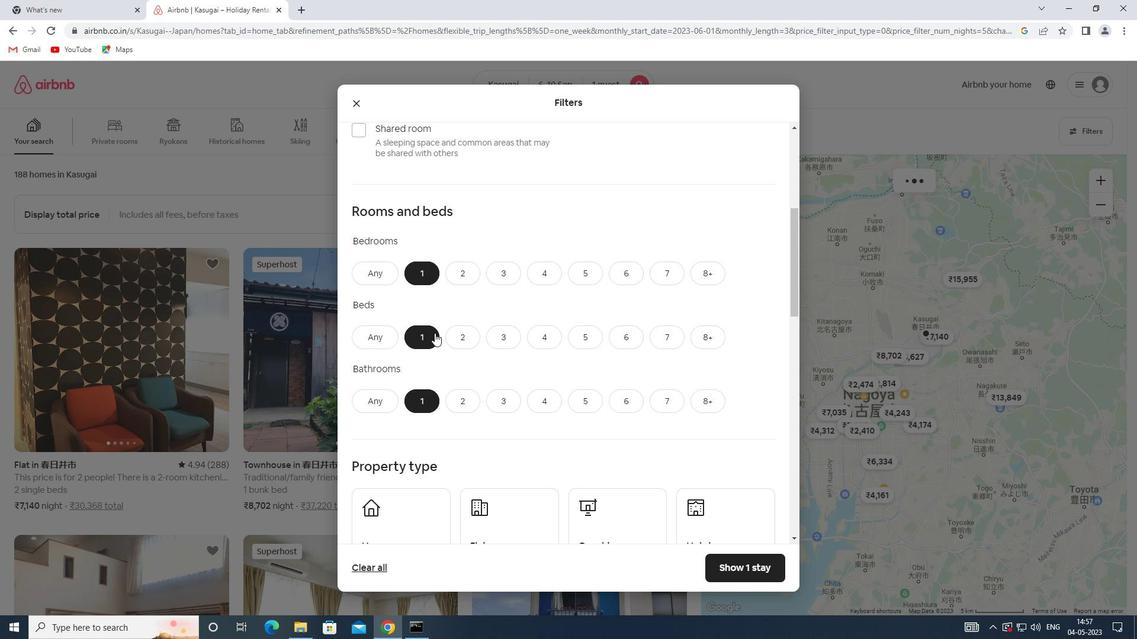 
Action: Mouse scrolled (435, 325) with delta (0, 0)
Screenshot: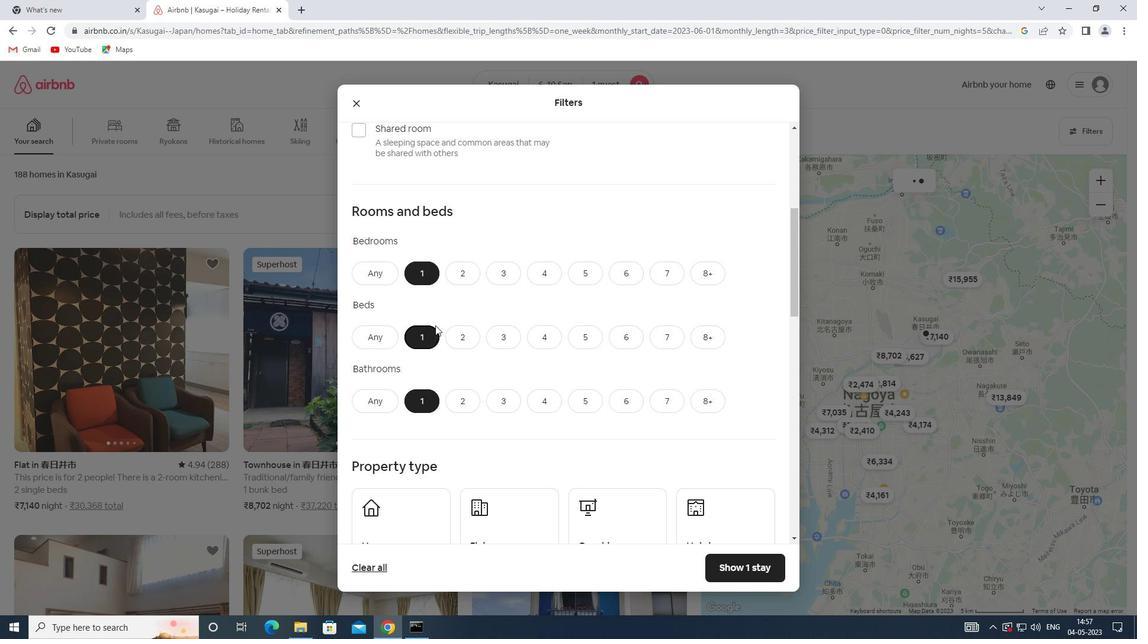 
Action: Mouse scrolled (435, 325) with delta (0, 0)
Screenshot: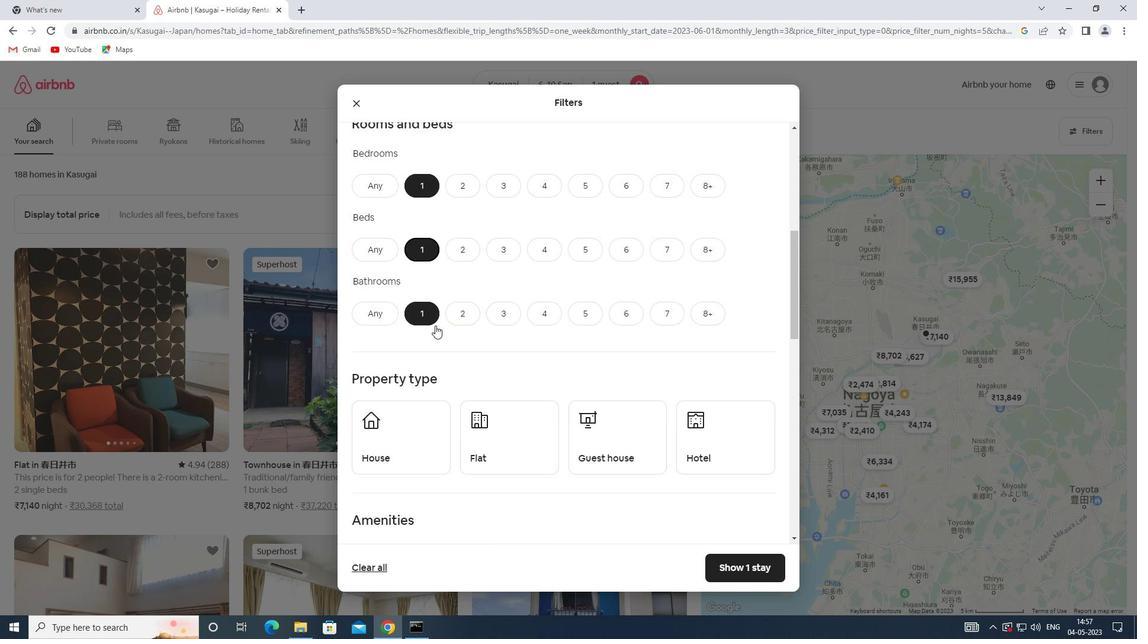 
Action: Mouse moved to (421, 334)
Screenshot: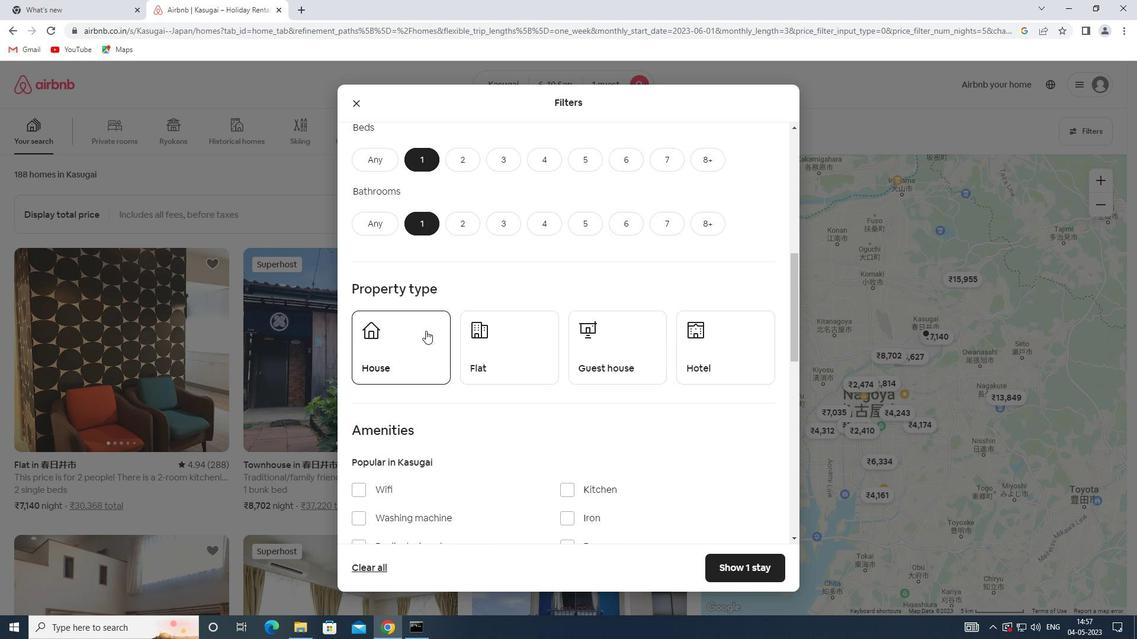 
Action: Mouse pressed left at (421, 334)
Screenshot: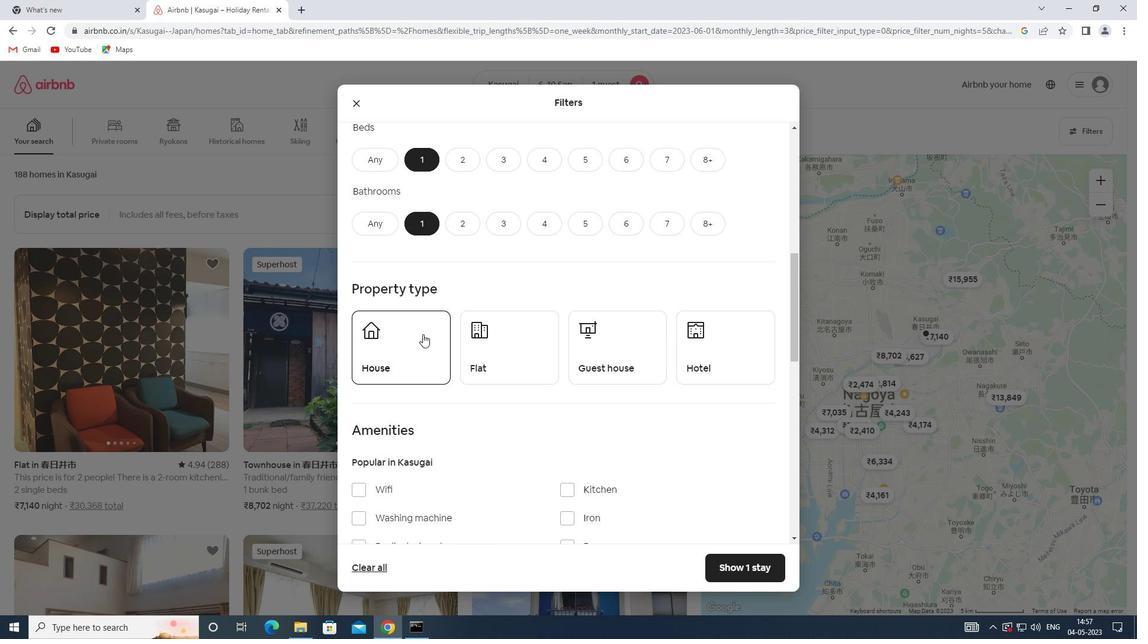 
Action: Mouse moved to (476, 344)
Screenshot: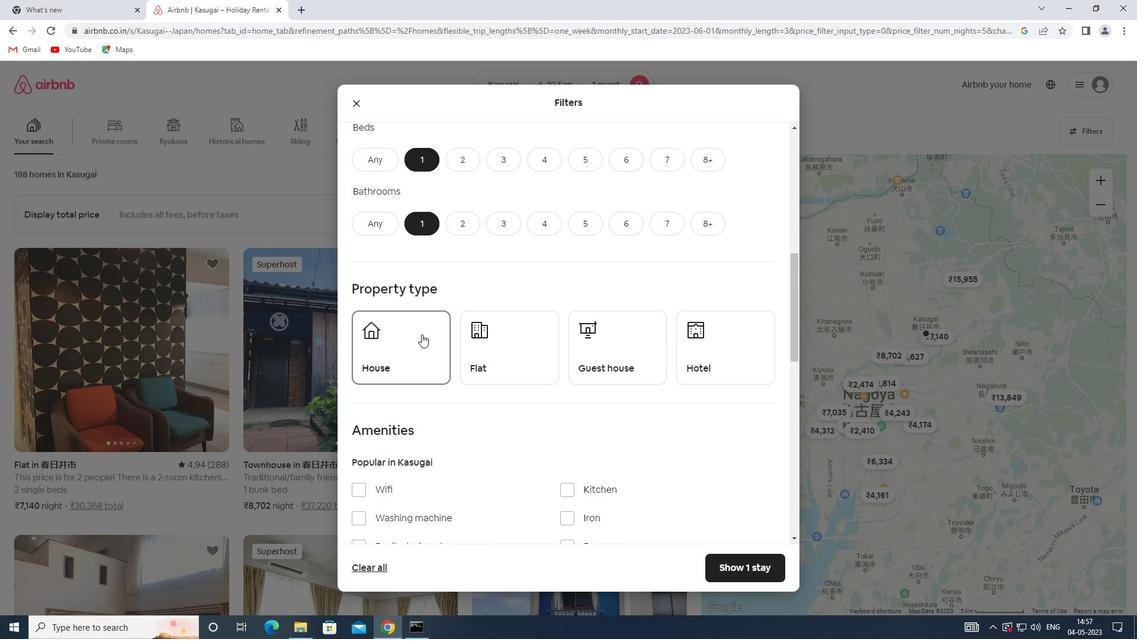 
Action: Mouse pressed left at (476, 344)
Screenshot: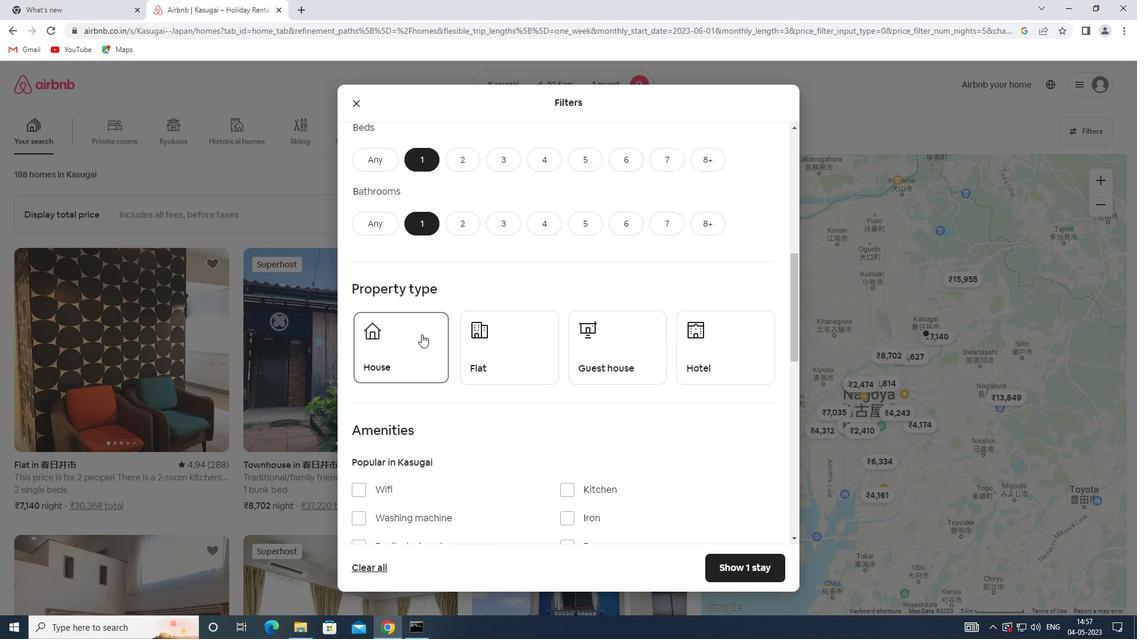
Action: Mouse moved to (600, 361)
Screenshot: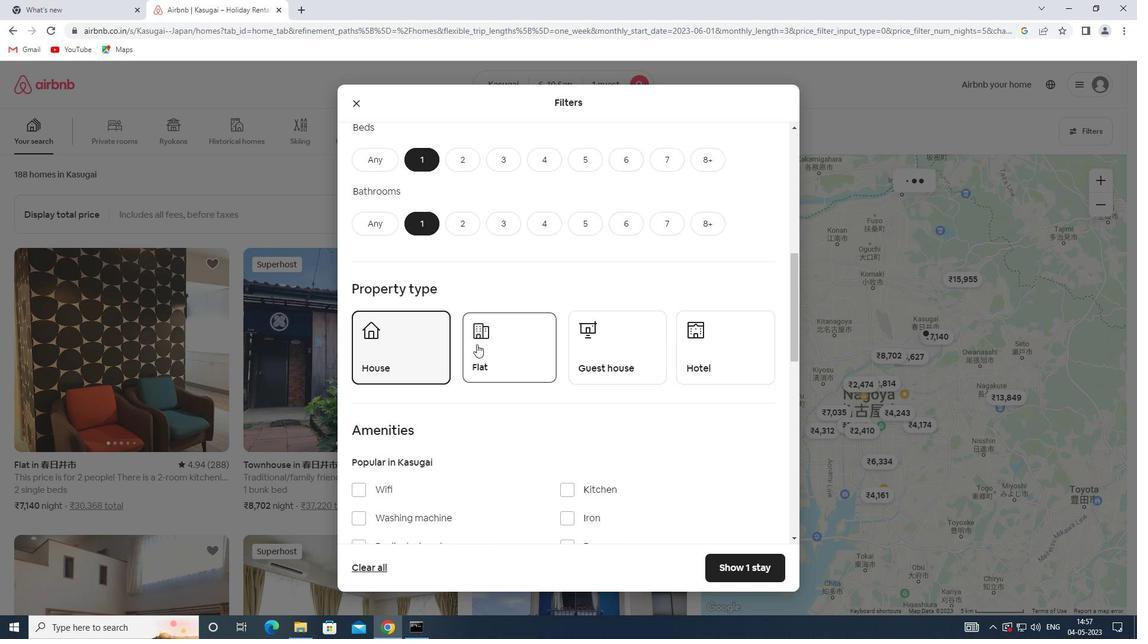 
Action: Mouse pressed left at (600, 361)
Screenshot: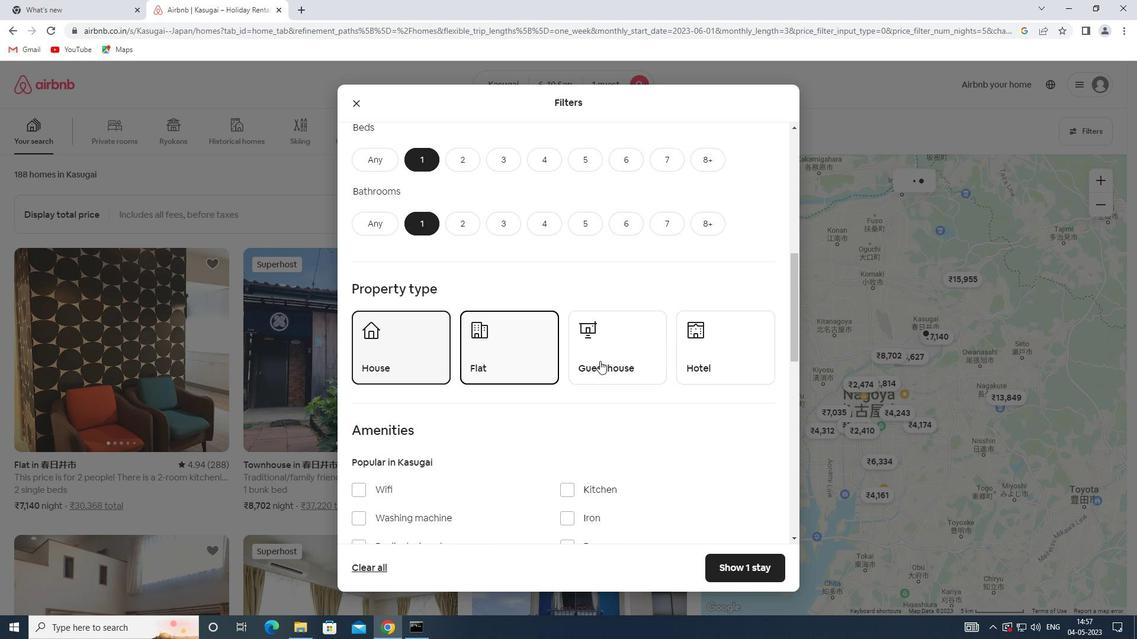 
Action: Mouse moved to (710, 361)
Screenshot: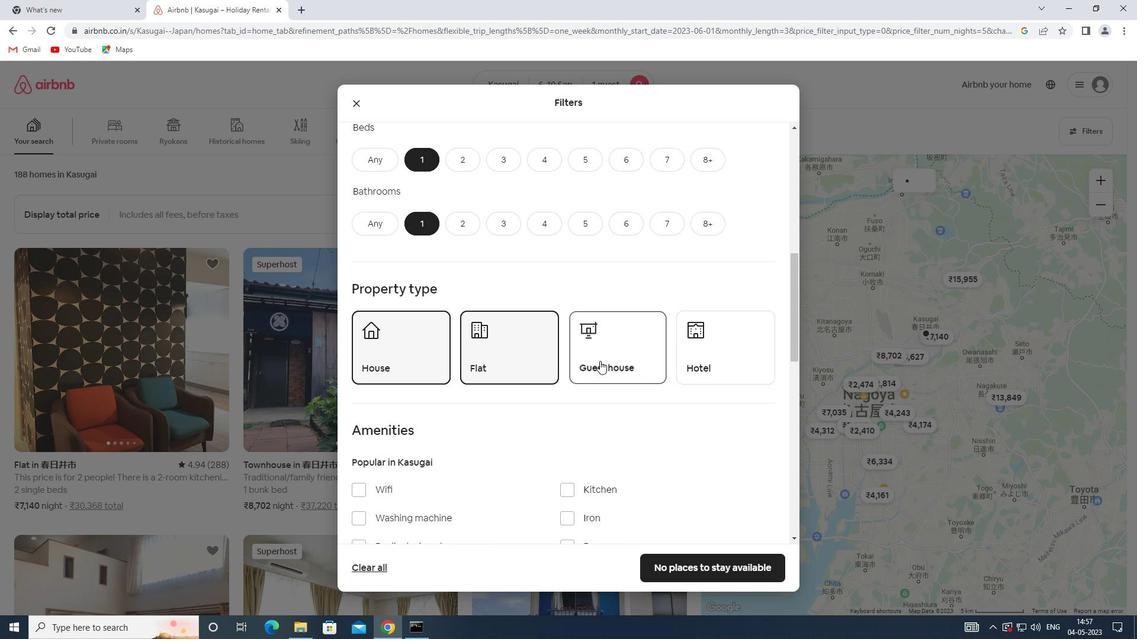 
Action: Mouse pressed left at (710, 361)
Screenshot: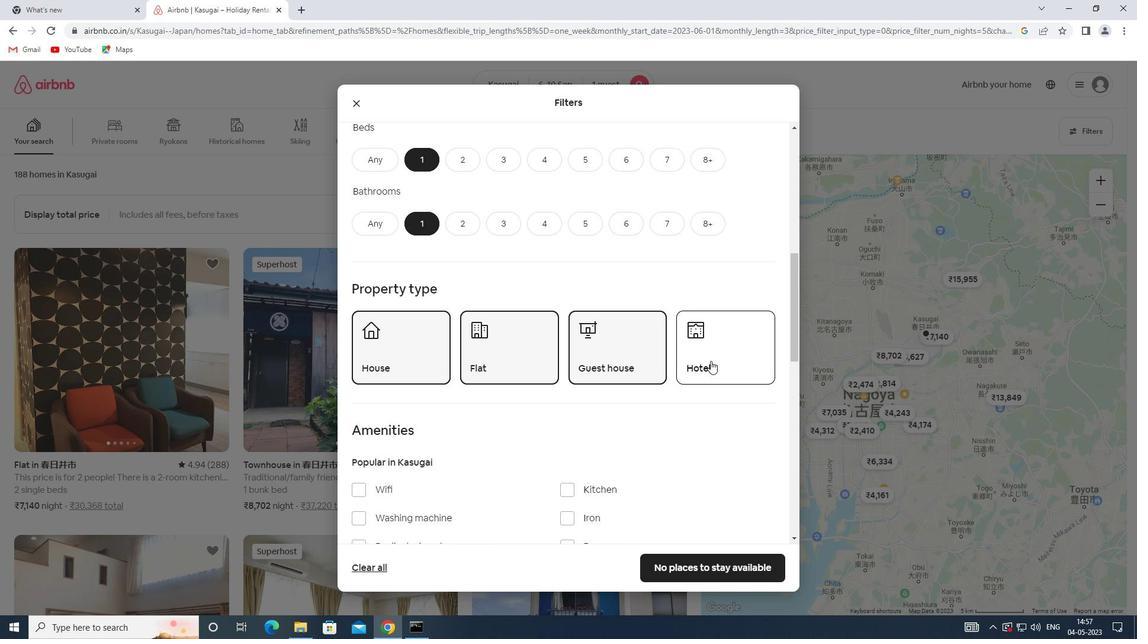 
Action: Mouse moved to (568, 325)
Screenshot: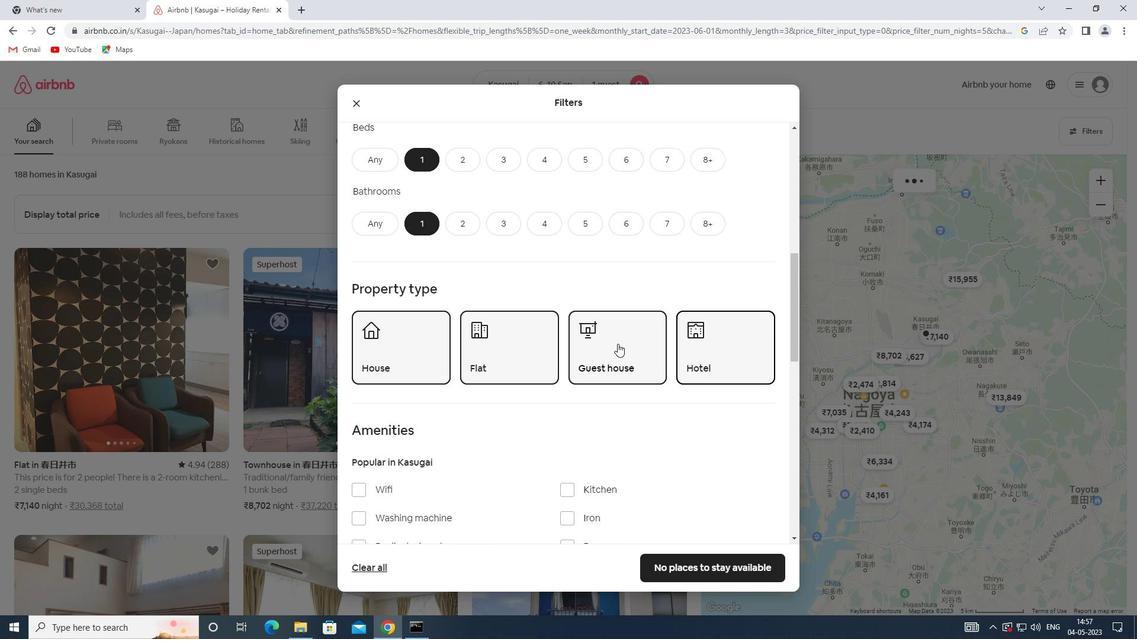 
Action: Mouse scrolled (568, 324) with delta (0, 0)
Screenshot: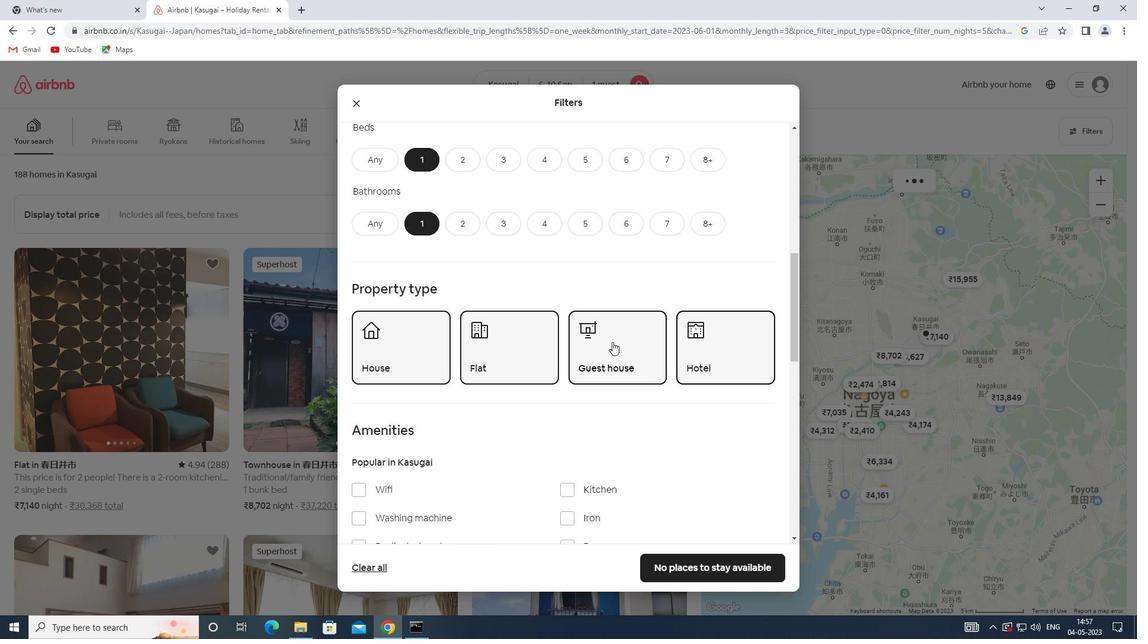 
Action: Mouse scrolled (568, 324) with delta (0, 0)
Screenshot: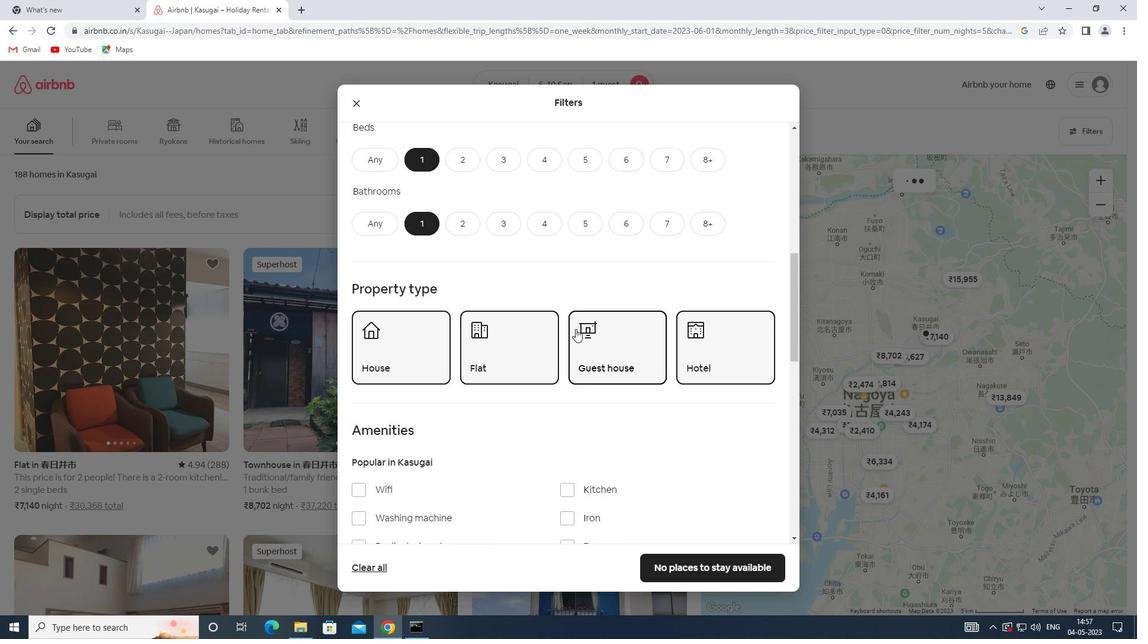 
Action: Mouse scrolled (568, 324) with delta (0, 0)
Screenshot: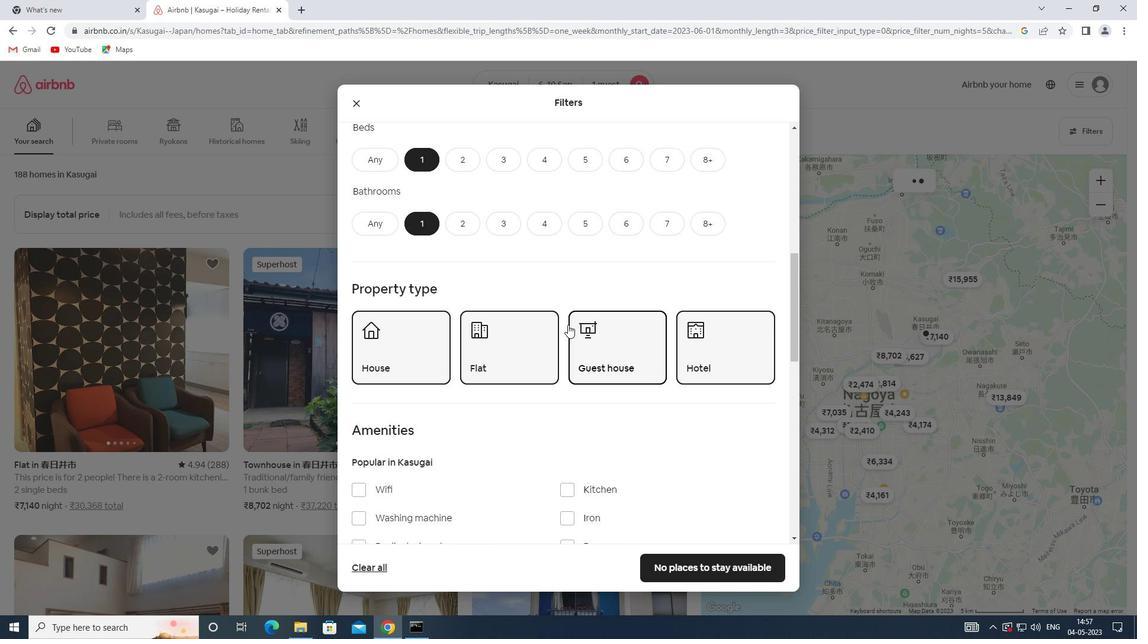 
Action: Mouse scrolled (568, 324) with delta (0, 0)
Screenshot: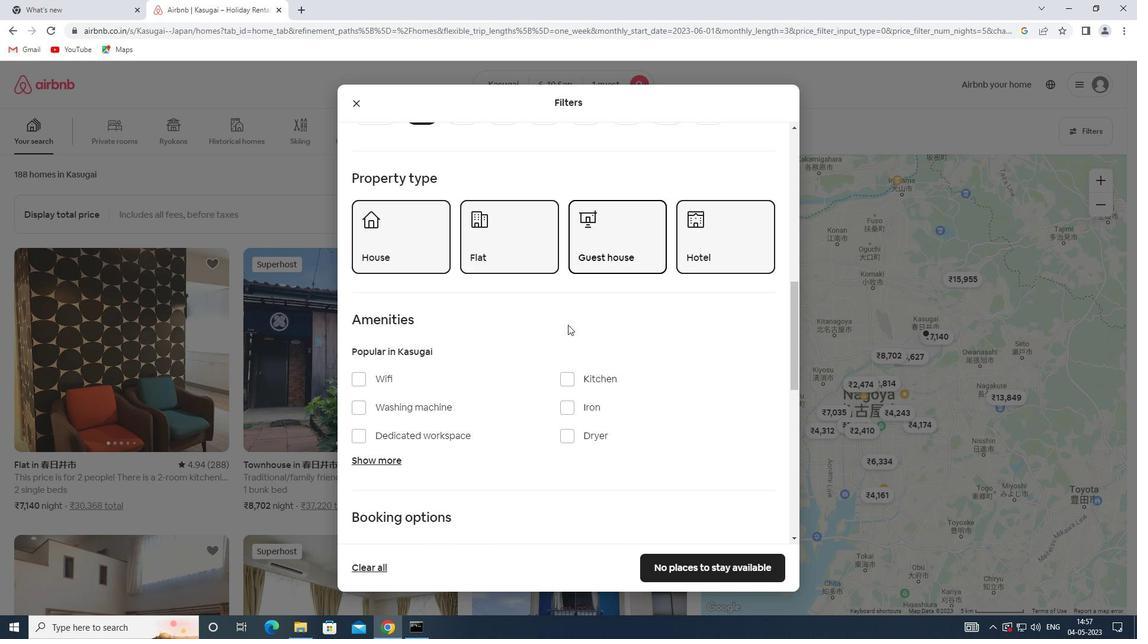 
Action: Mouse scrolled (568, 324) with delta (0, 0)
Screenshot: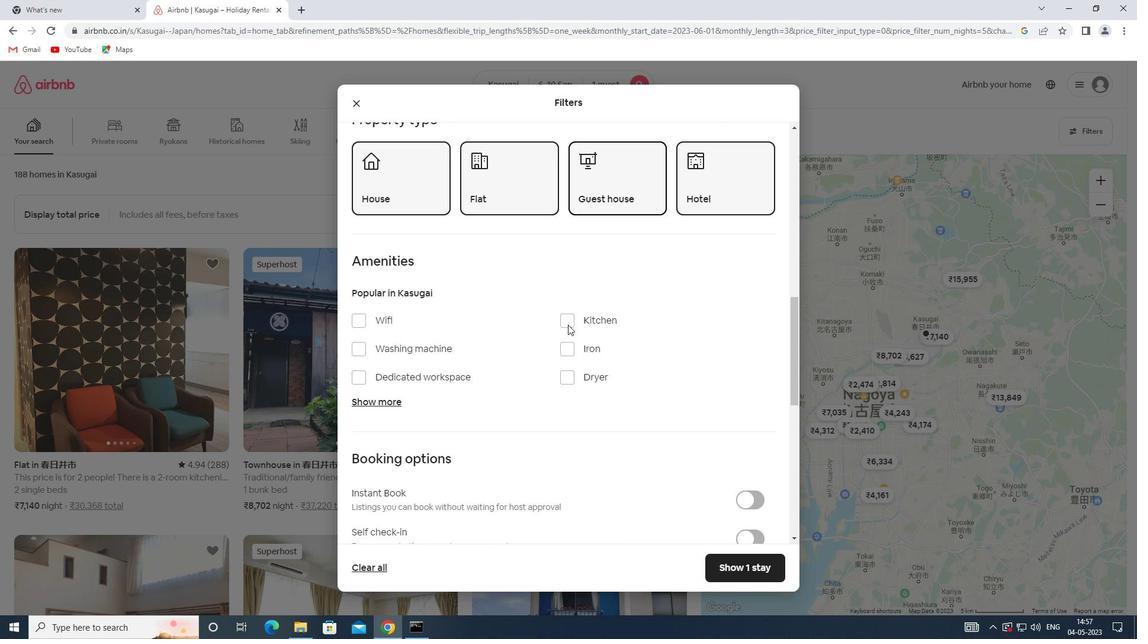 
Action: Mouse scrolled (568, 324) with delta (0, 0)
Screenshot: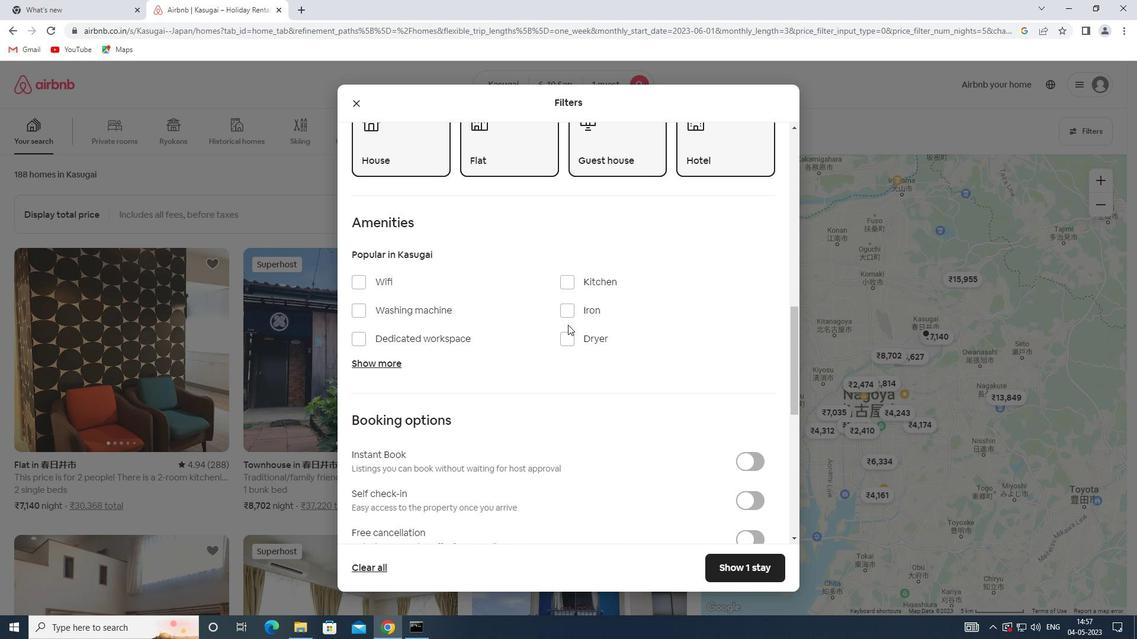 
Action: Mouse scrolled (568, 324) with delta (0, 0)
Screenshot: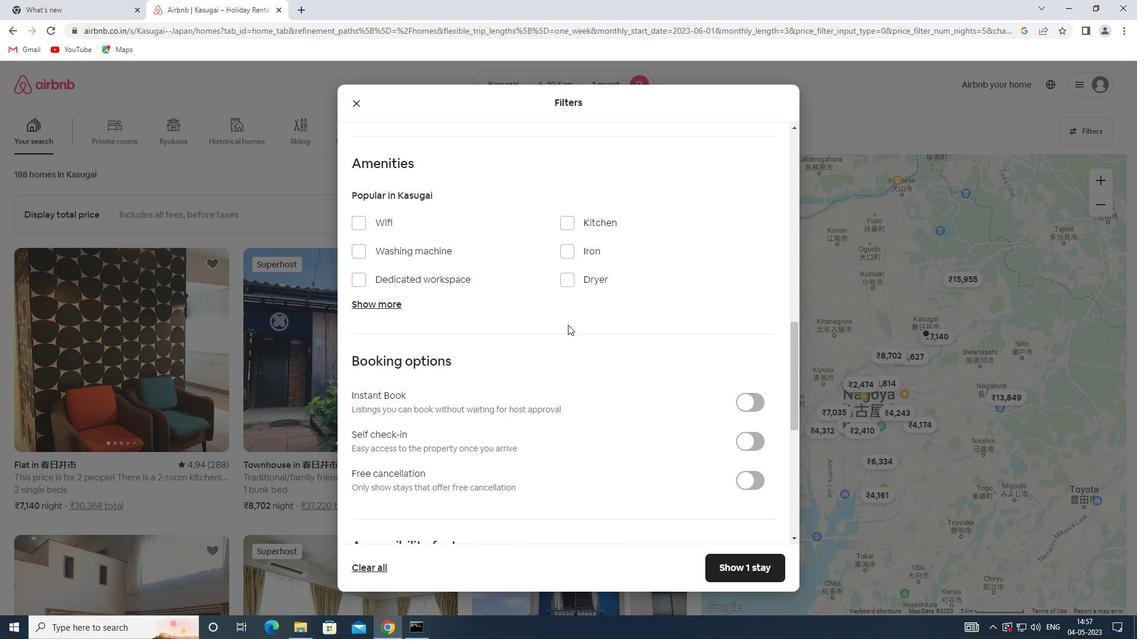 
Action: Mouse moved to (759, 290)
Screenshot: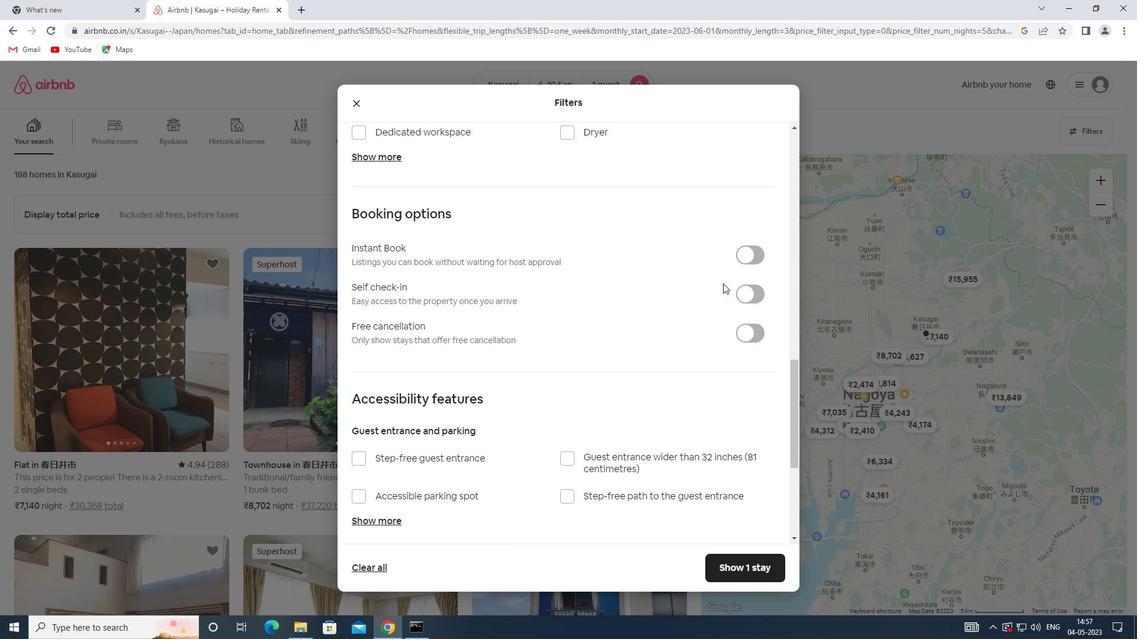 
Action: Mouse pressed left at (759, 290)
Screenshot: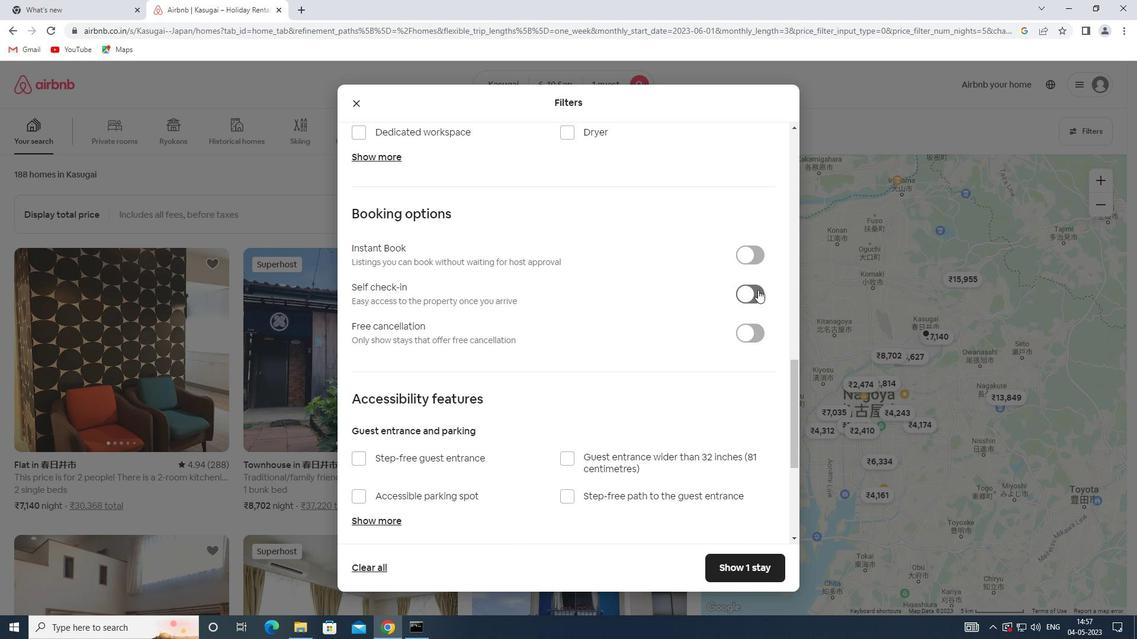 
Action: Mouse moved to (456, 351)
Screenshot: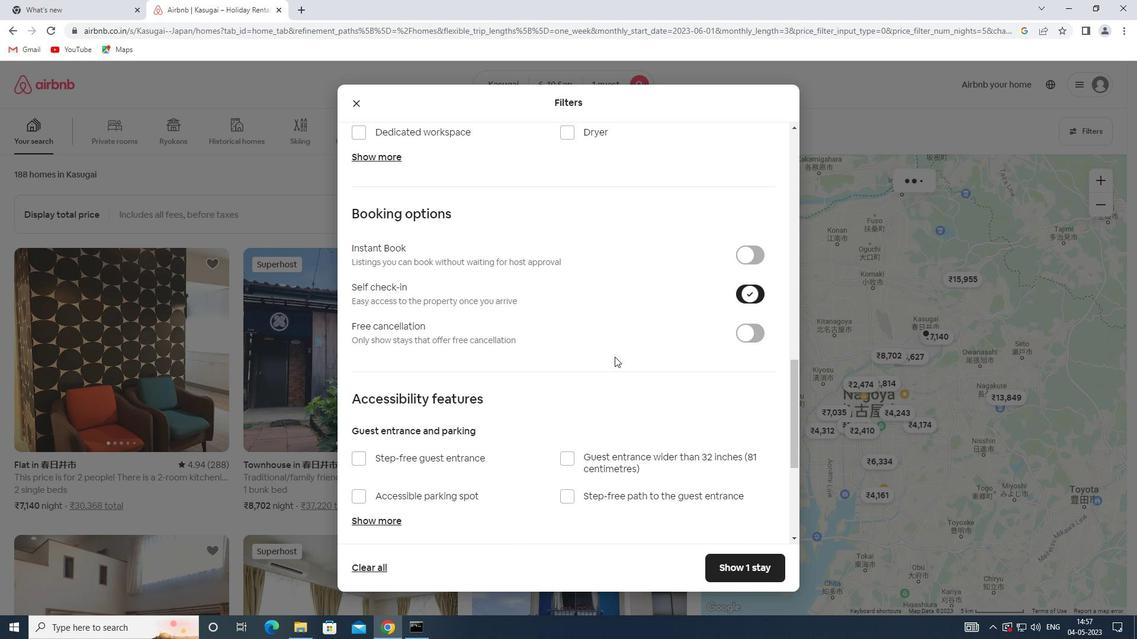 
Action: Mouse scrolled (456, 350) with delta (0, 0)
Screenshot: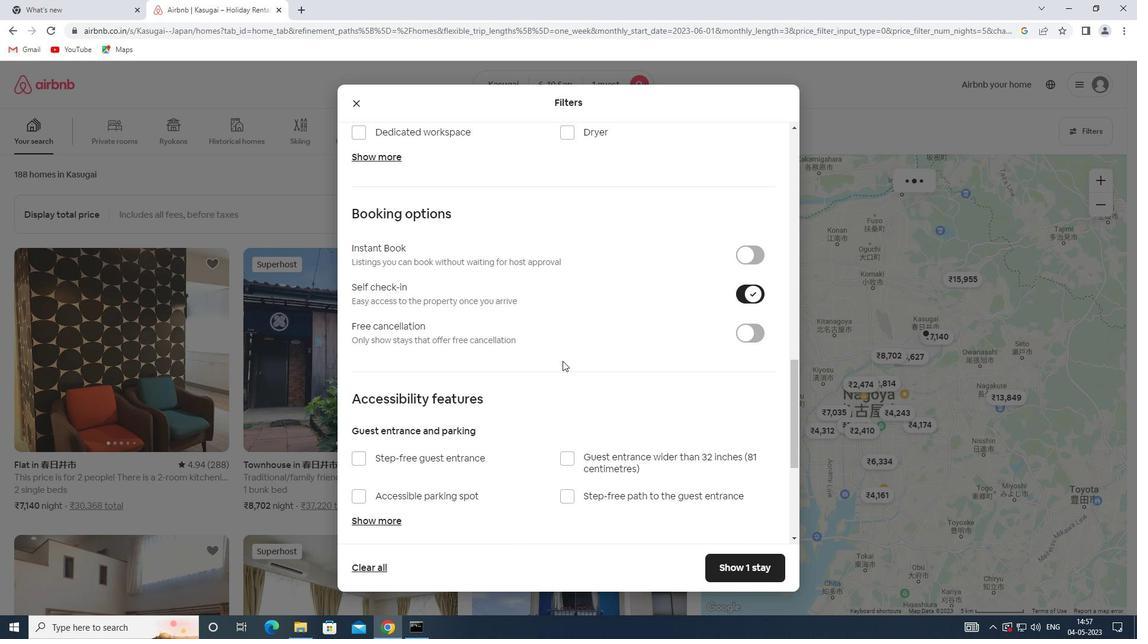 
Action: Mouse scrolled (456, 350) with delta (0, 0)
Screenshot: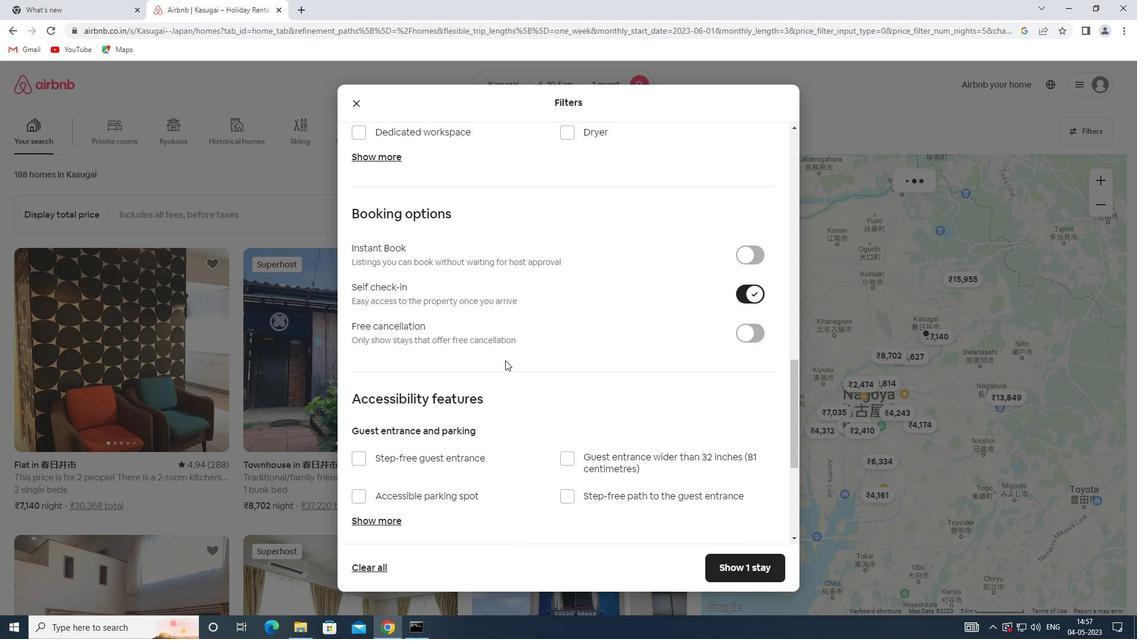 
Action: Mouse scrolled (456, 350) with delta (0, 0)
Screenshot: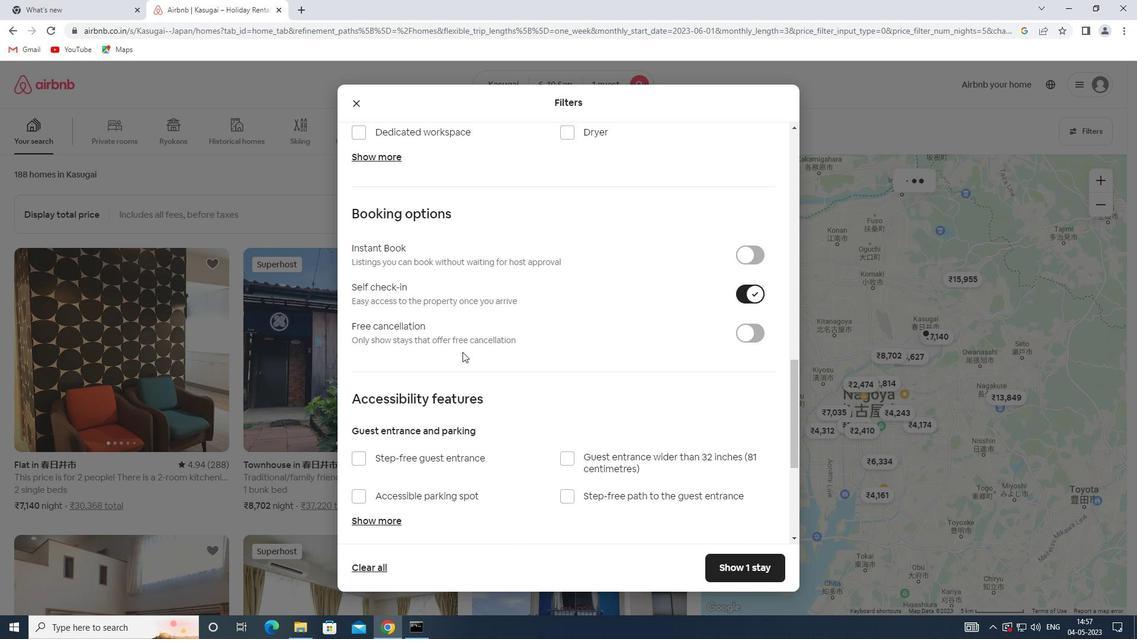 
Action: Mouse scrolled (456, 350) with delta (0, 0)
Screenshot: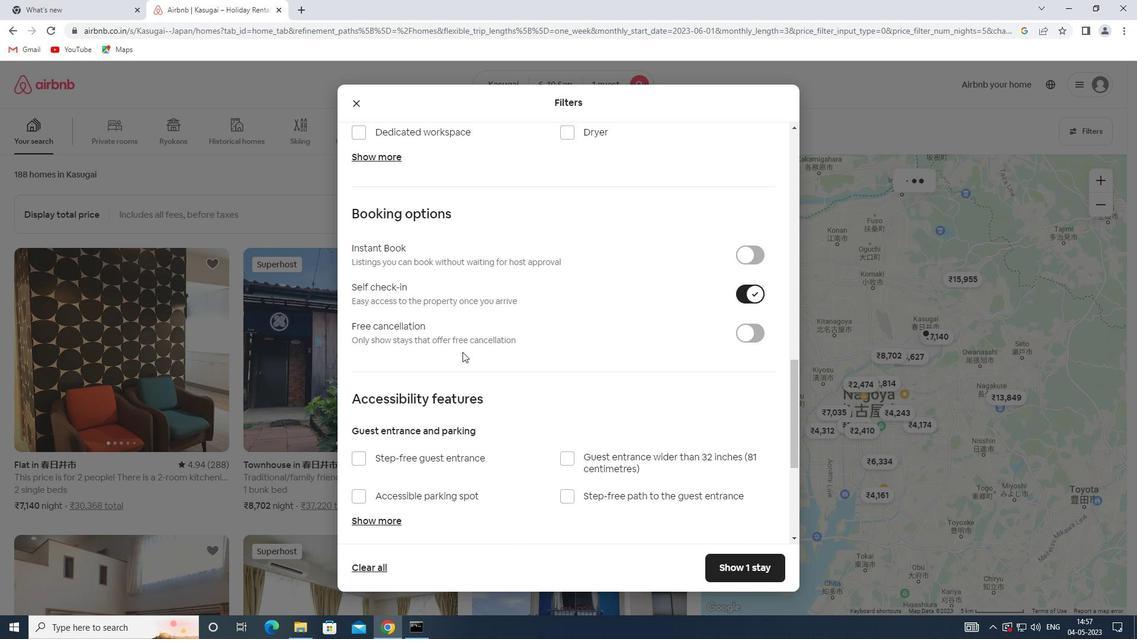 
Action: Mouse scrolled (456, 350) with delta (0, 0)
Screenshot: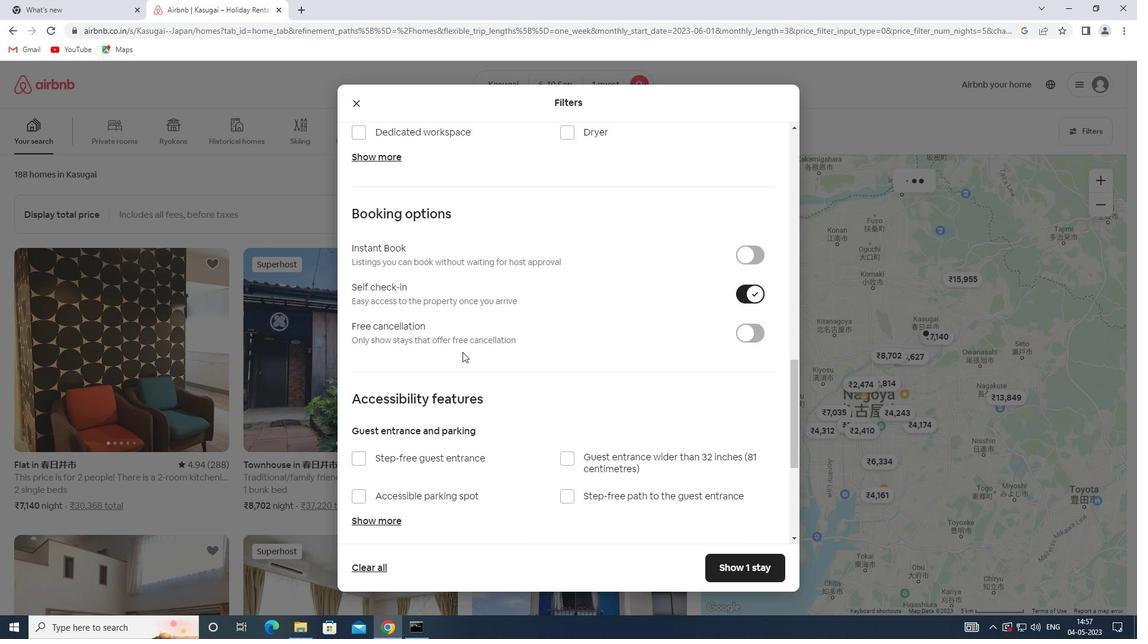 
Action: Mouse moved to (456, 351)
Screenshot: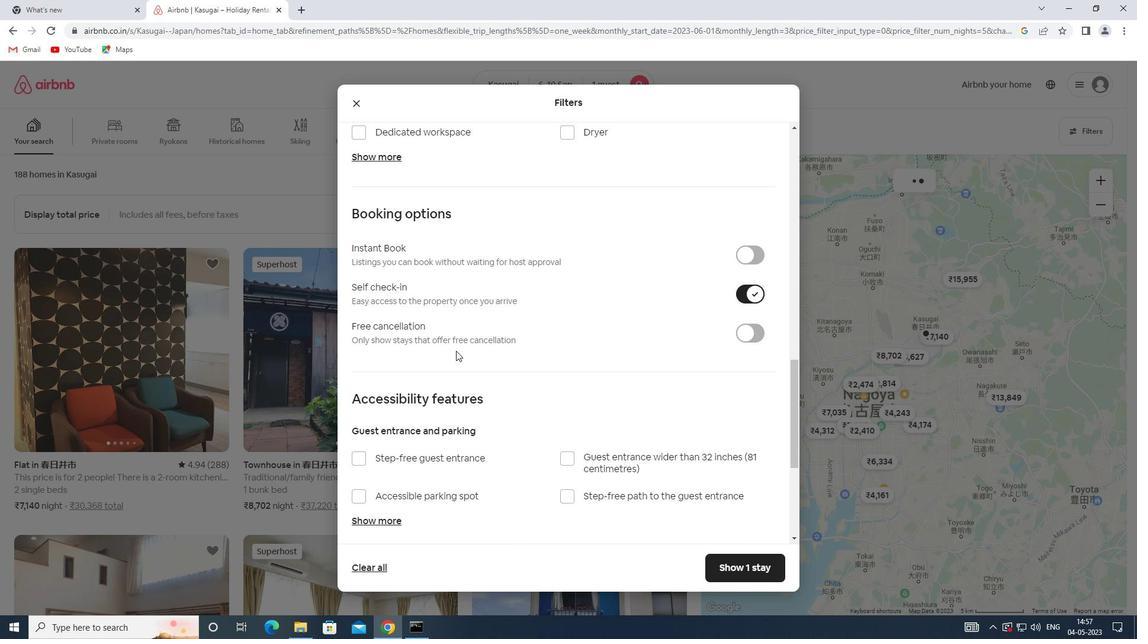 
Action: Mouse scrolled (456, 350) with delta (0, 0)
Screenshot: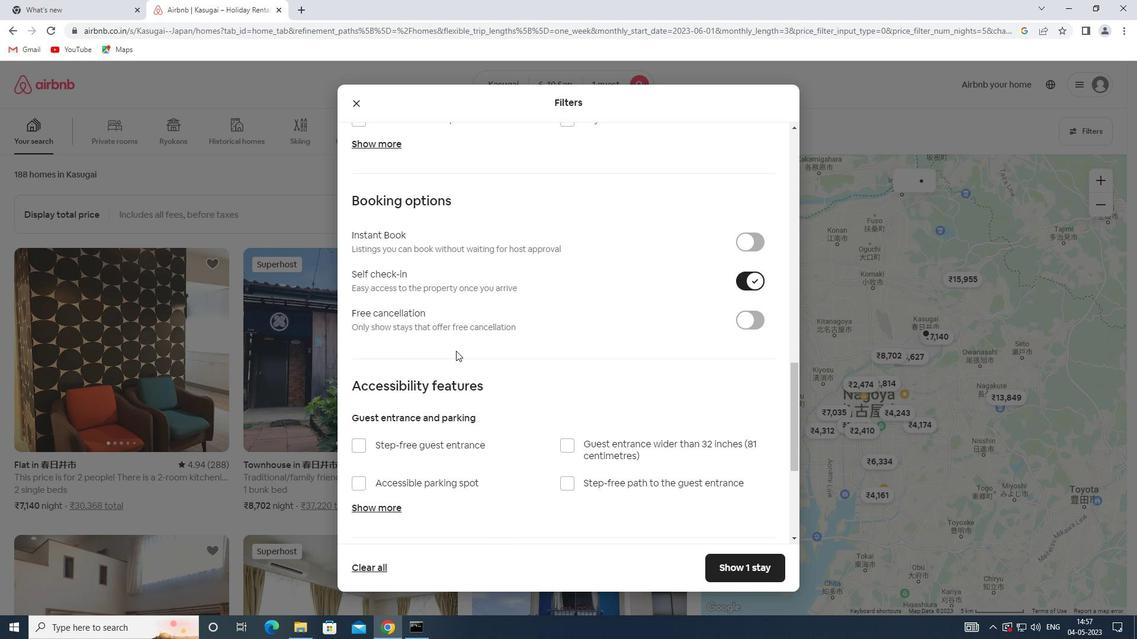 
Action: Mouse scrolled (456, 350) with delta (0, 0)
Screenshot: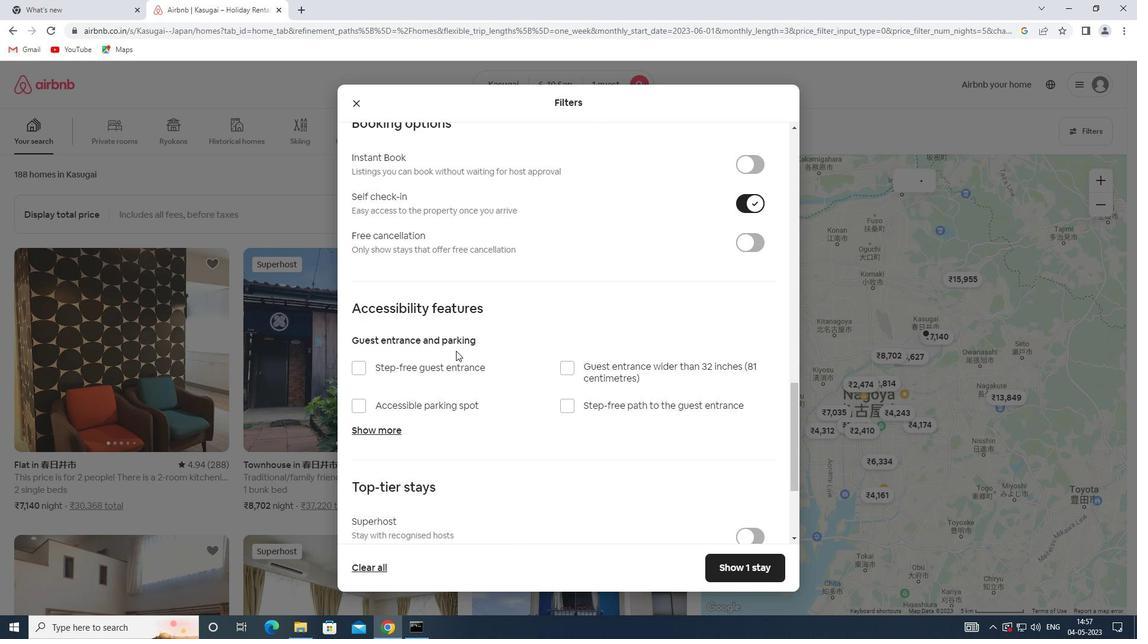 
Action: Mouse scrolled (456, 350) with delta (0, 0)
Screenshot: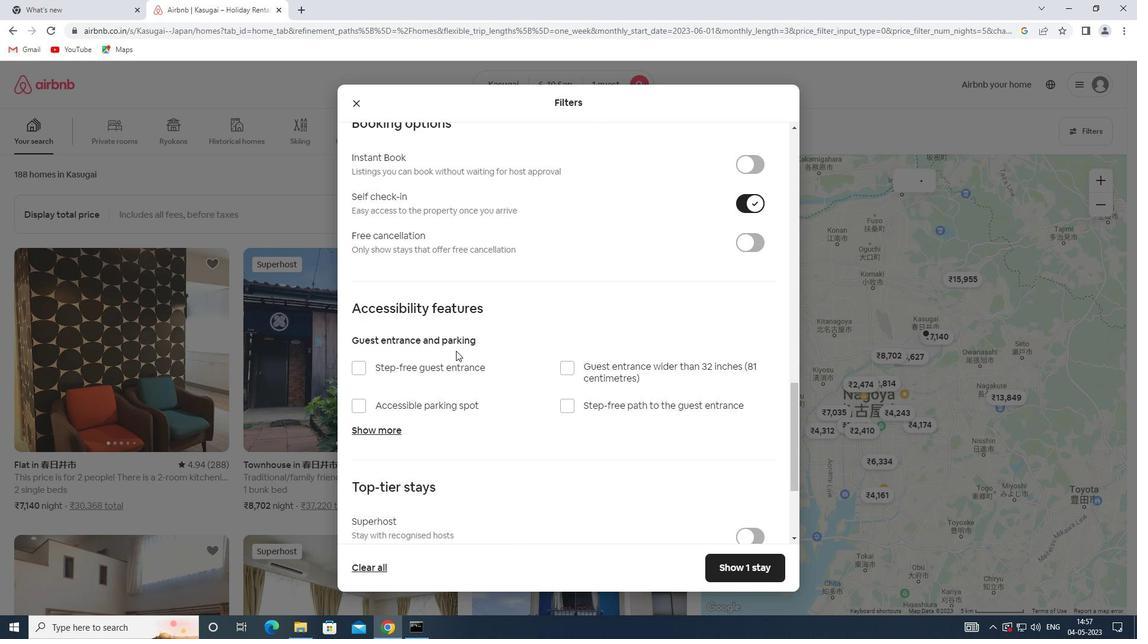 
Action: Mouse scrolled (456, 350) with delta (0, 0)
Screenshot: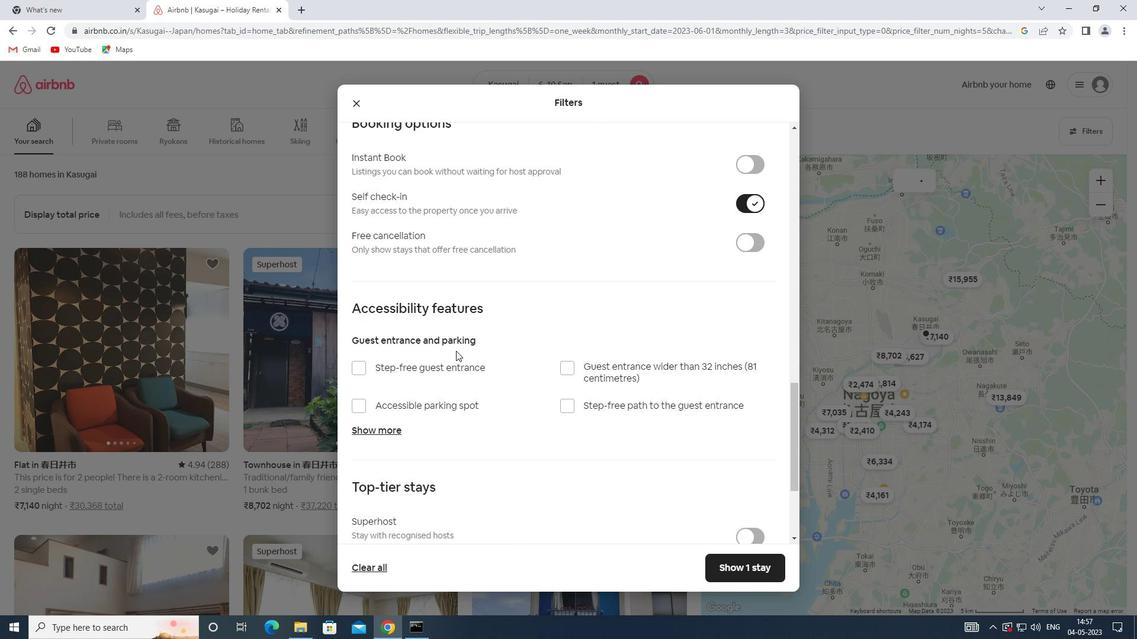 
Action: Mouse moved to (384, 472)
Screenshot: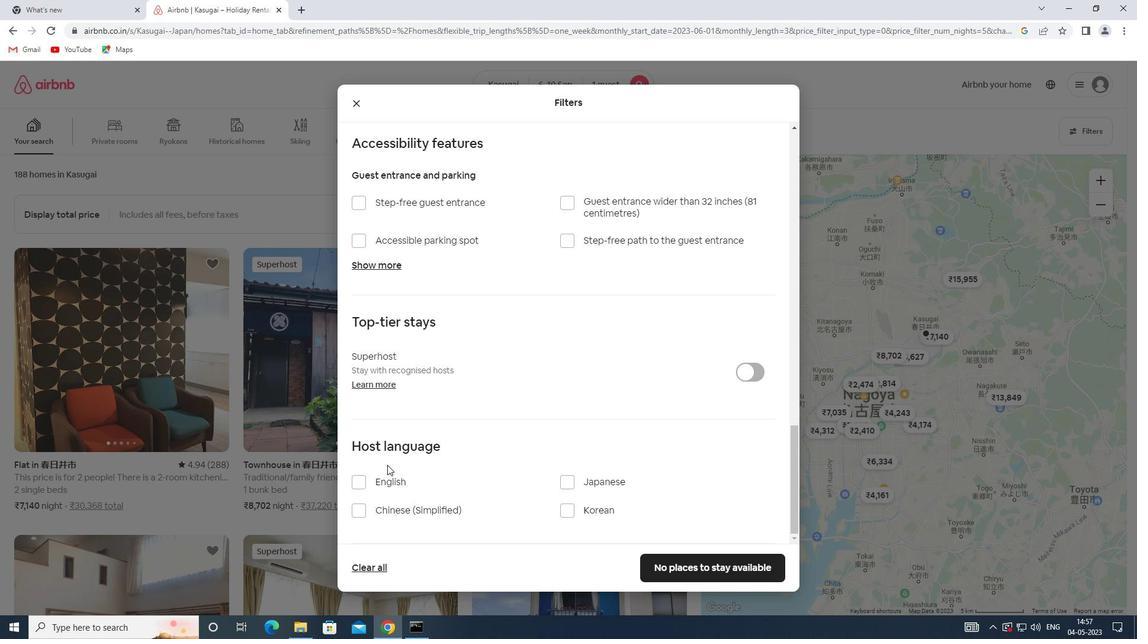
Action: Mouse pressed left at (384, 472)
Screenshot: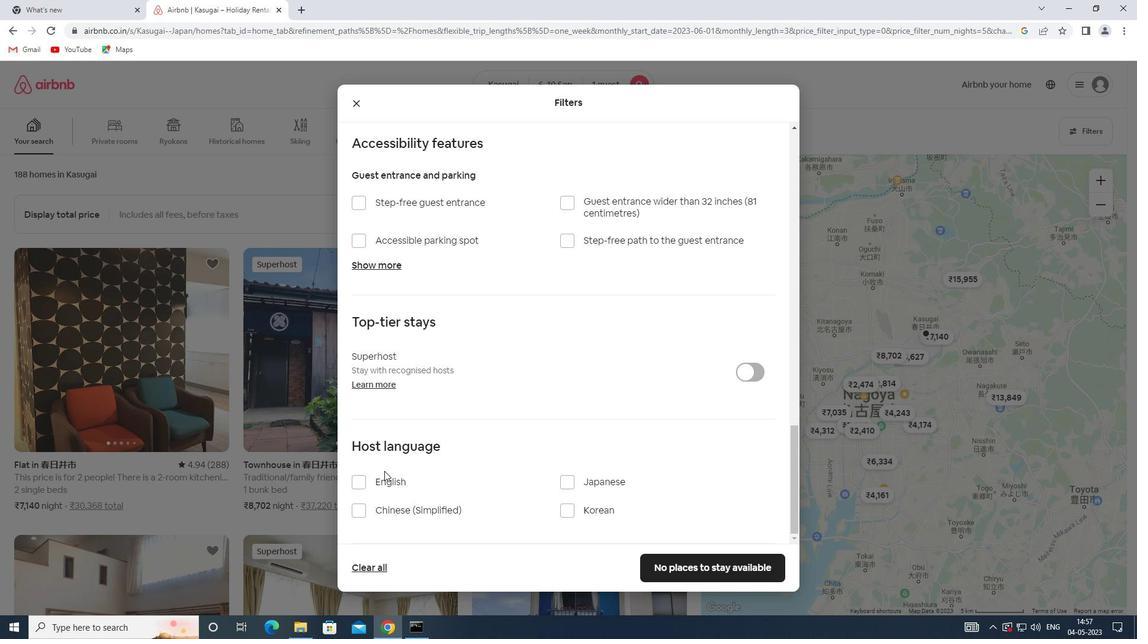 
Action: Mouse moved to (385, 480)
Screenshot: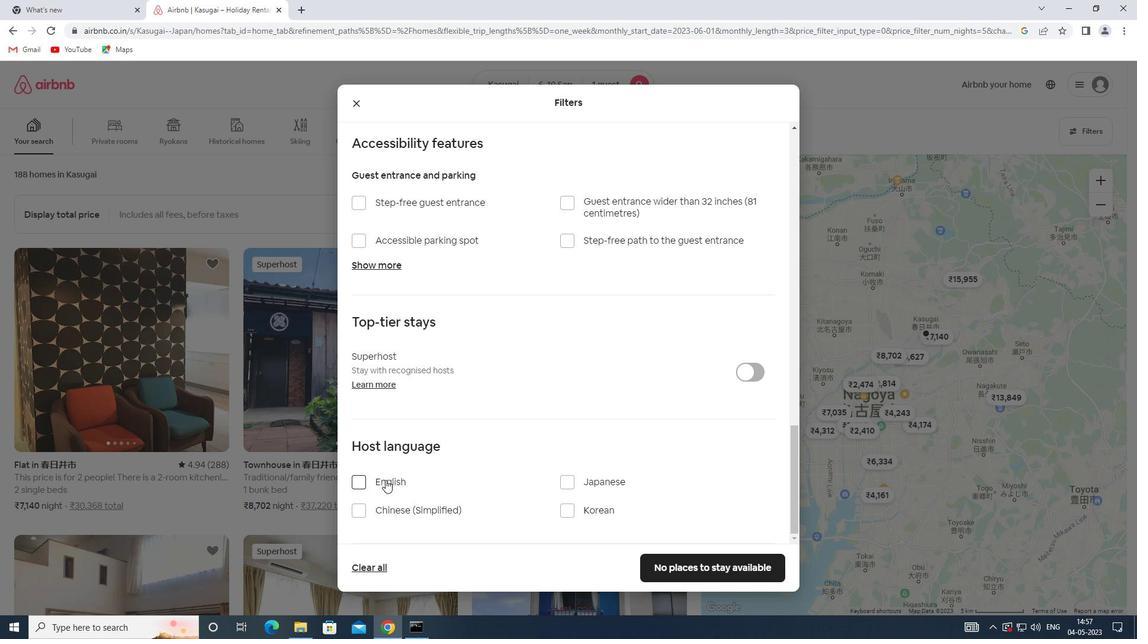 
Action: Mouse pressed left at (385, 480)
Screenshot: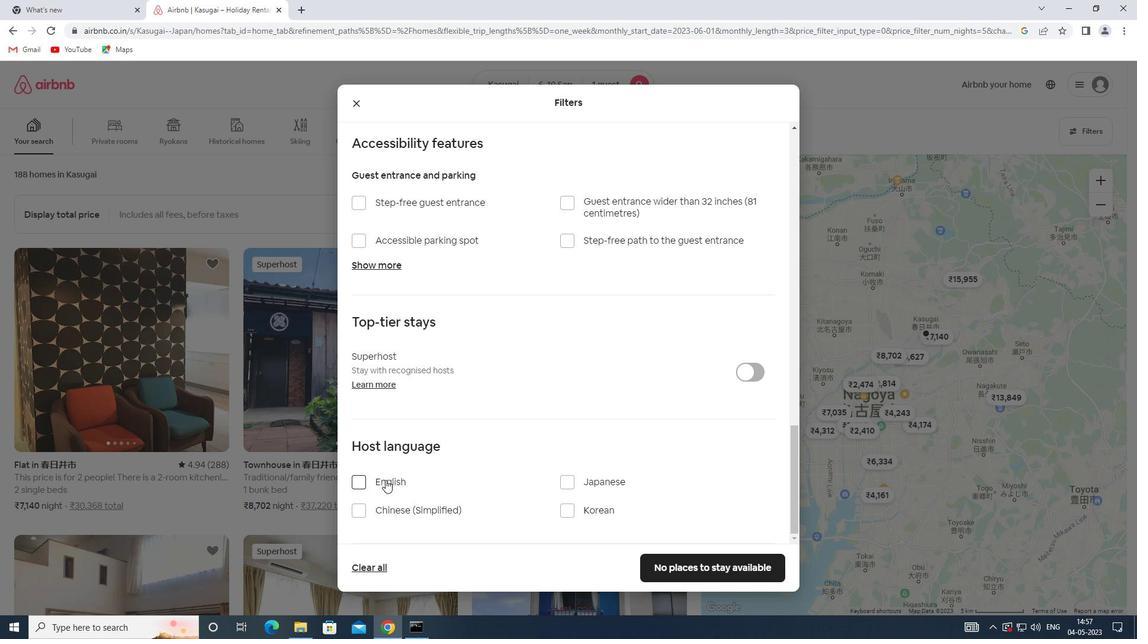 
Action: Mouse moved to (708, 570)
Screenshot: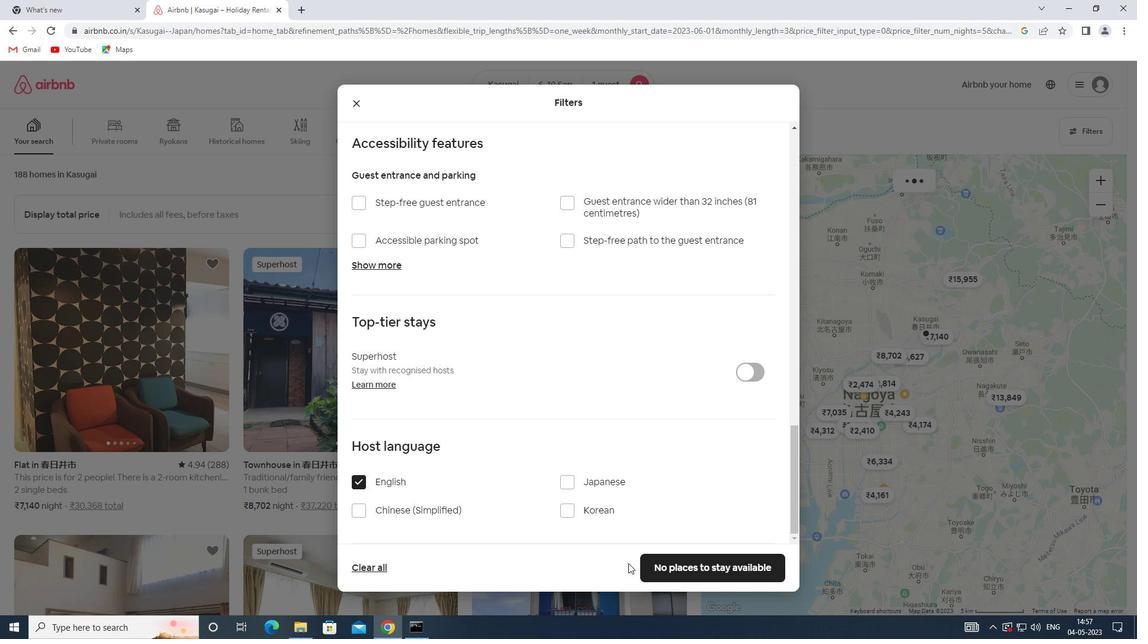 
Action: Mouse pressed left at (708, 570)
Screenshot: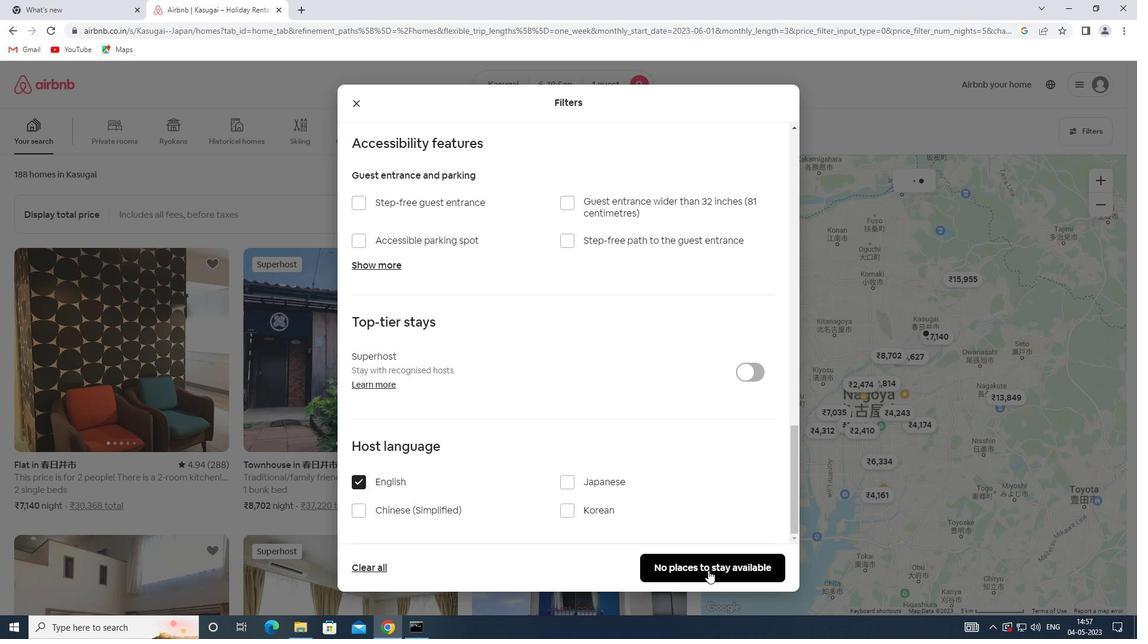 
Action: Key pressed <Key.enter>
Screenshot: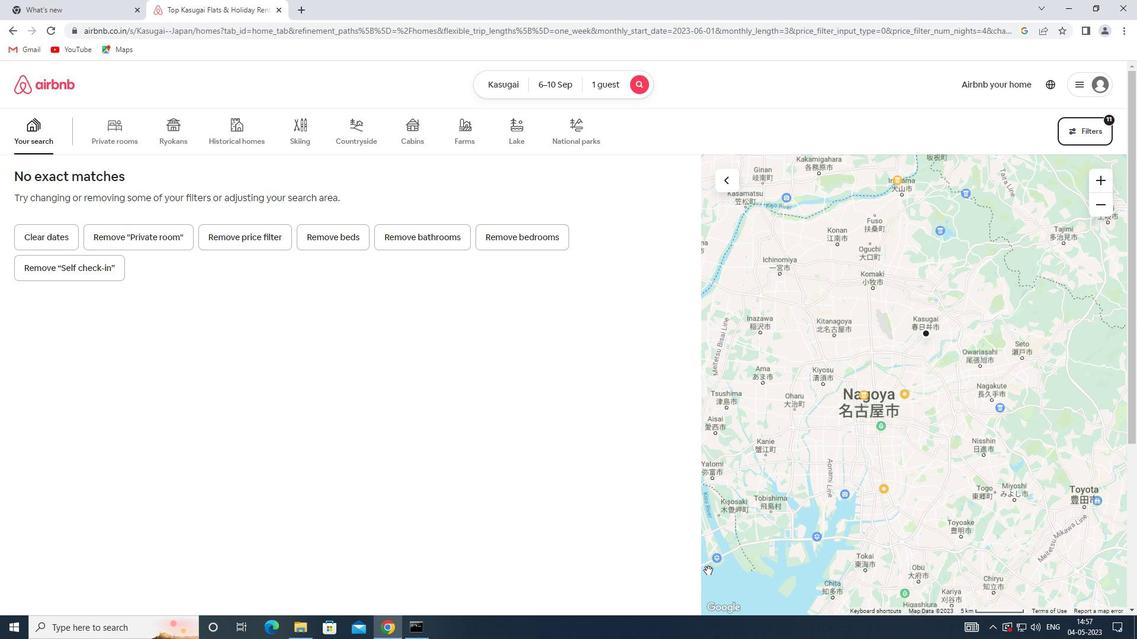 
